 Task: Find connections with filter location Znojmo with filter topic #SEMwith filter profile language German with filter current company Biocon with filter school Vidyalankar Institute of Technology, Mumbai with filter industry Technology, Information and Media with filter service category Network Support with filter keywords title Accounting Staff
Action: Mouse moved to (564, 76)
Screenshot: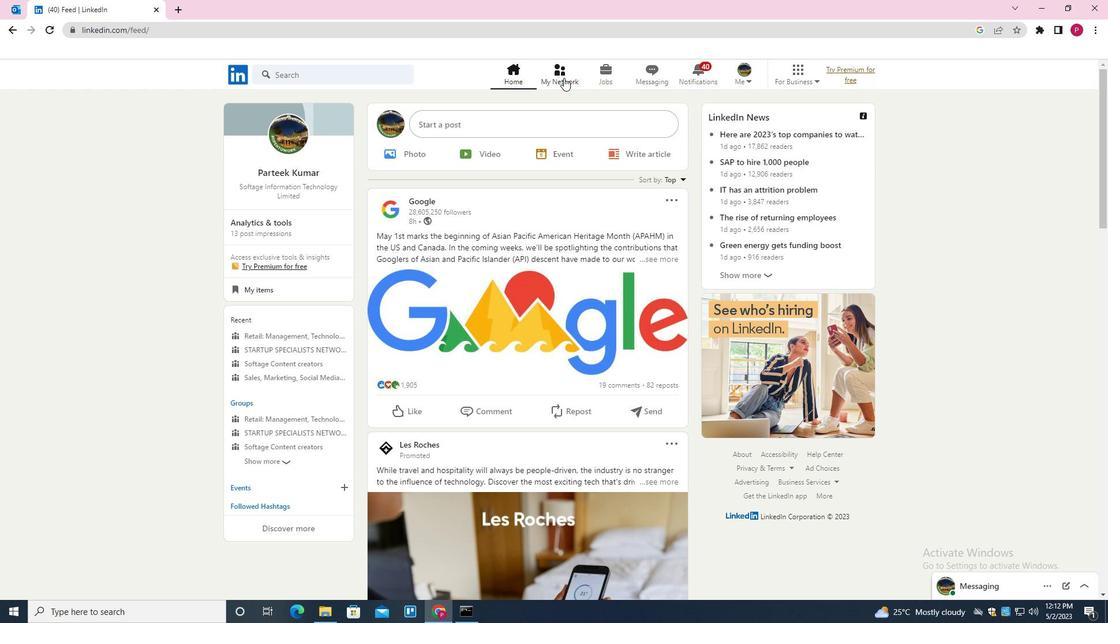 
Action: Mouse pressed left at (564, 76)
Screenshot: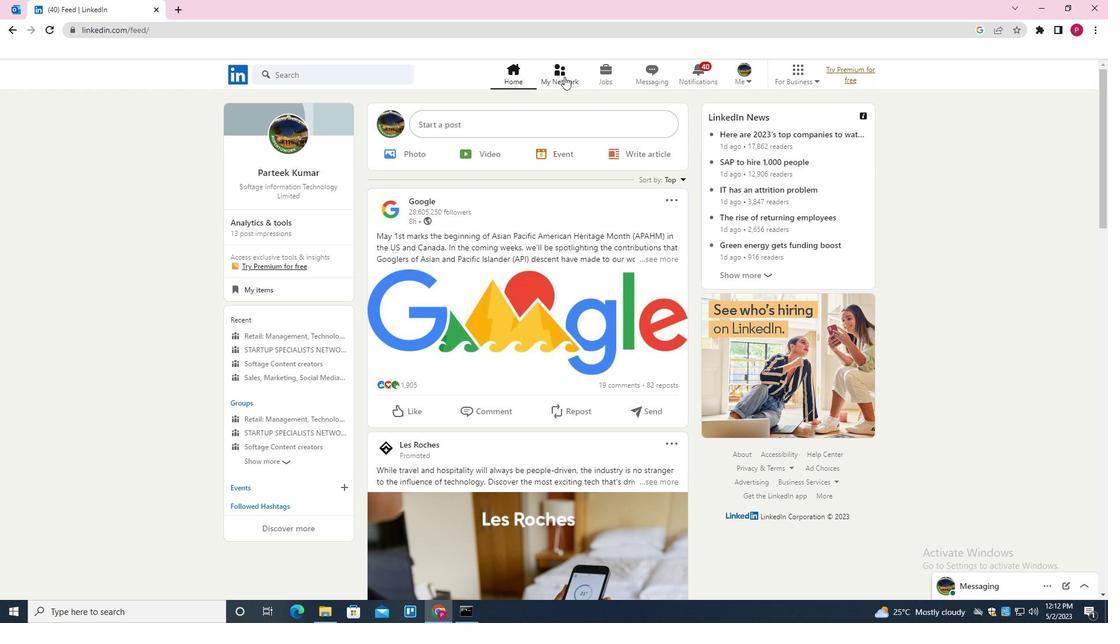 
Action: Mouse moved to (353, 141)
Screenshot: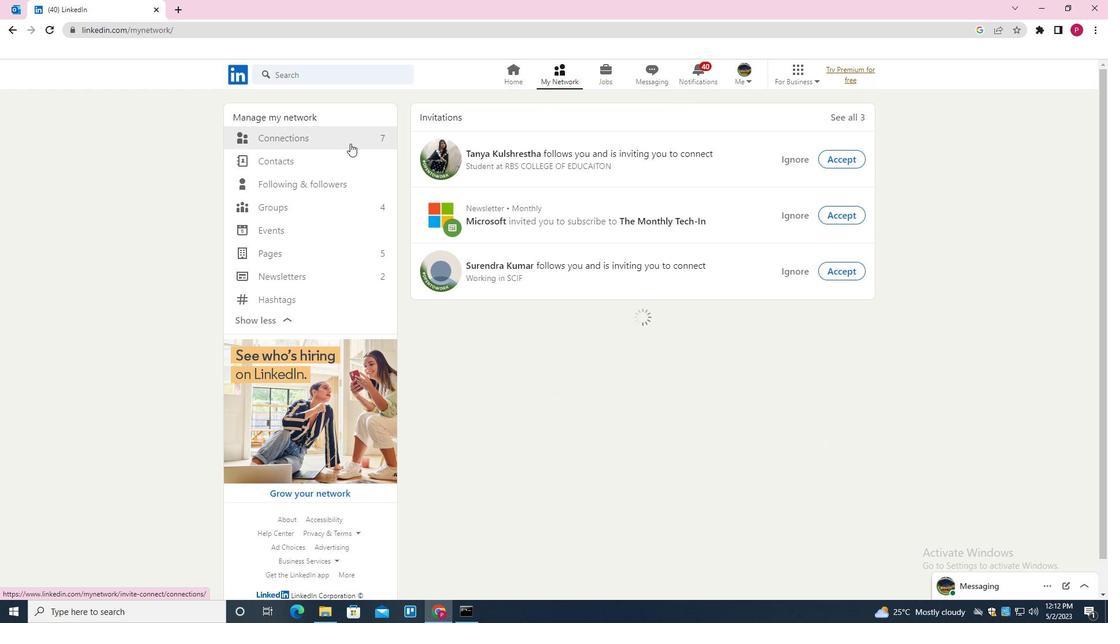
Action: Mouse pressed left at (353, 141)
Screenshot: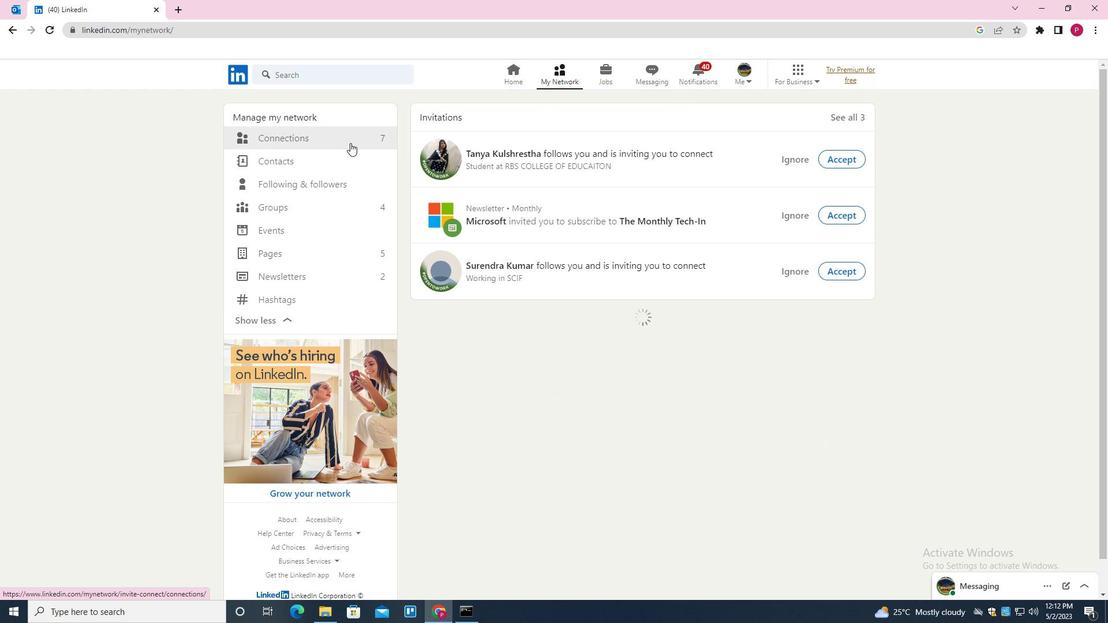 
Action: Mouse moved to (635, 138)
Screenshot: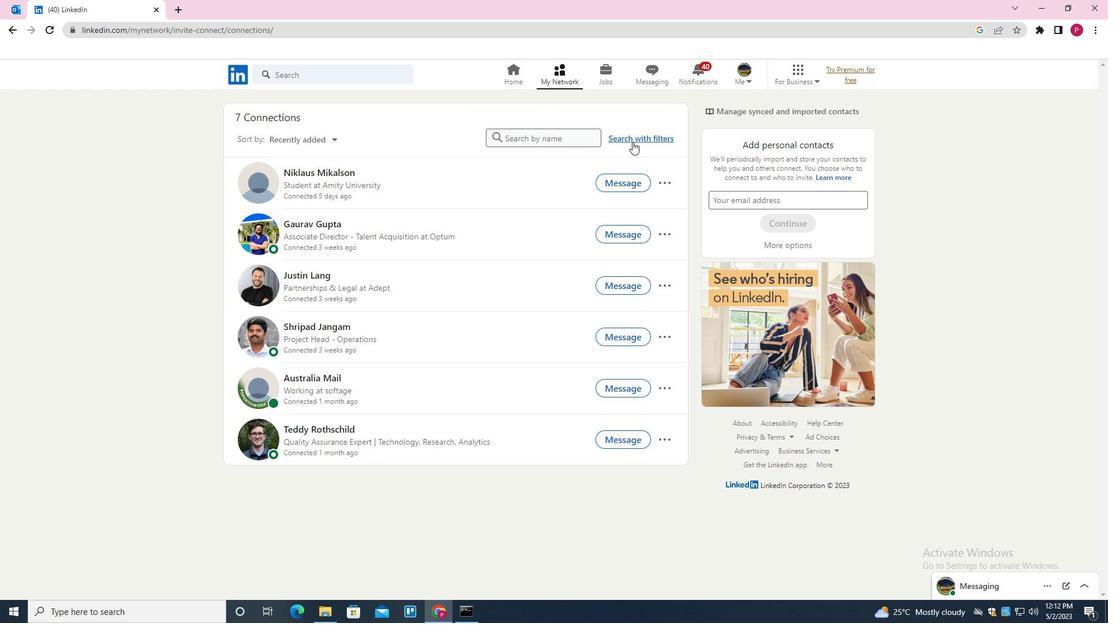 
Action: Mouse pressed left at (635, 138)
Screenshot: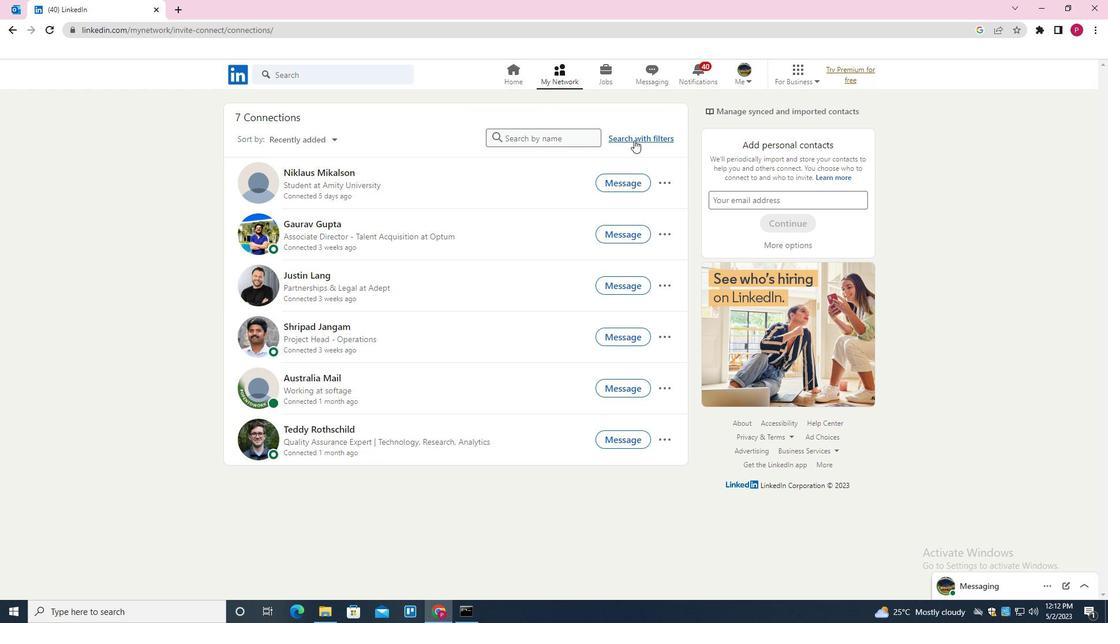 
Action: Mouse moved to (592, 106)
Screenshot: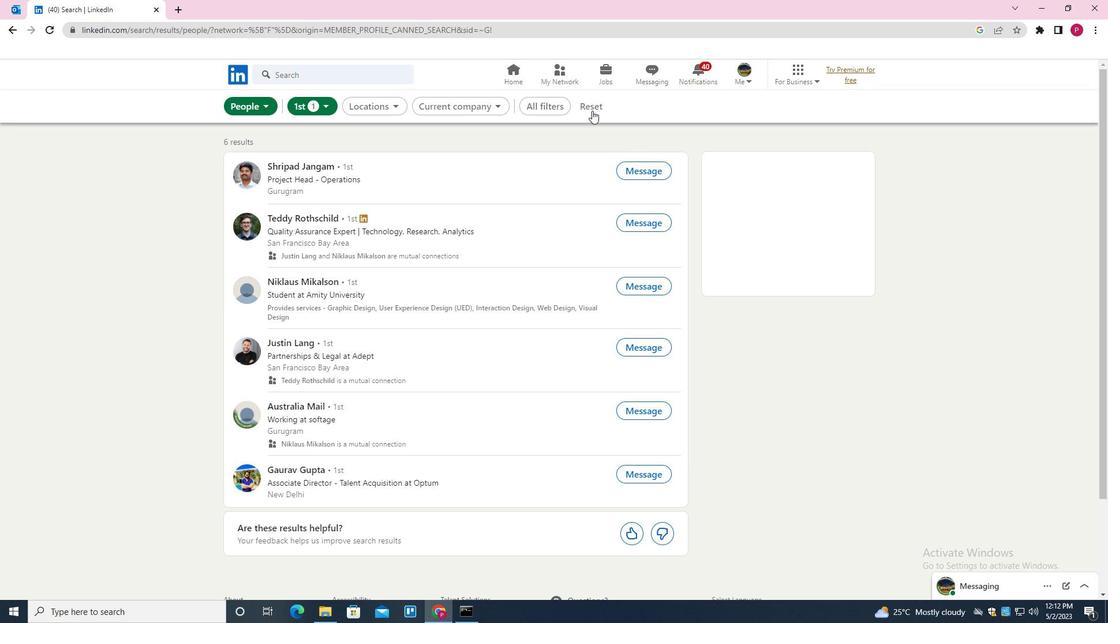 
Action: Mouse pressed left at (592, 106)
Screenshot: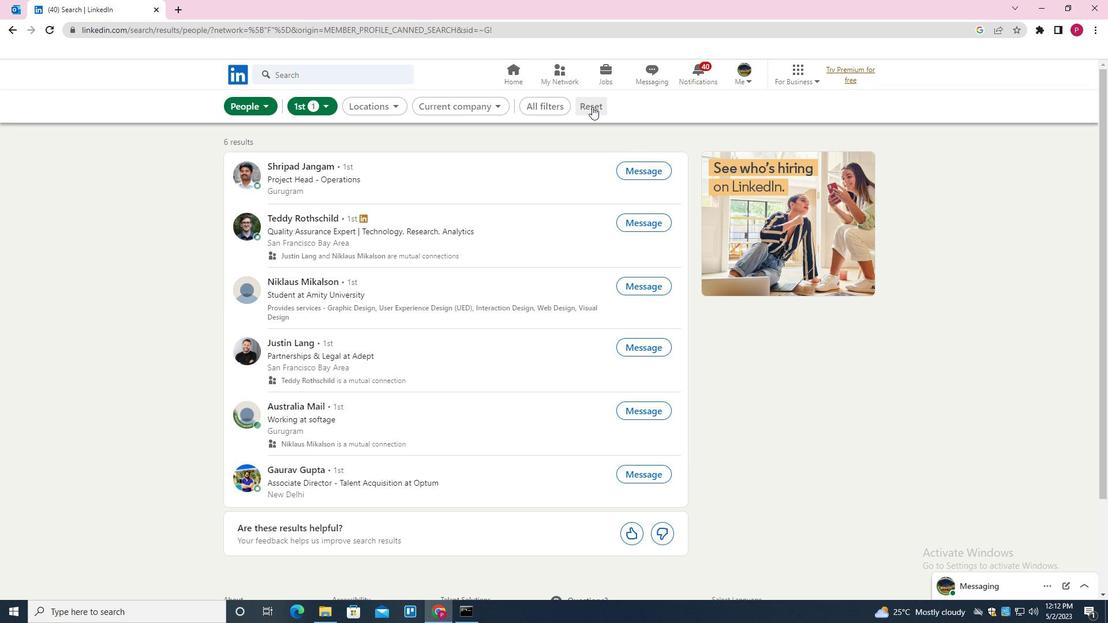 
Action: Mouse moved to (588, 110)
Screenshot: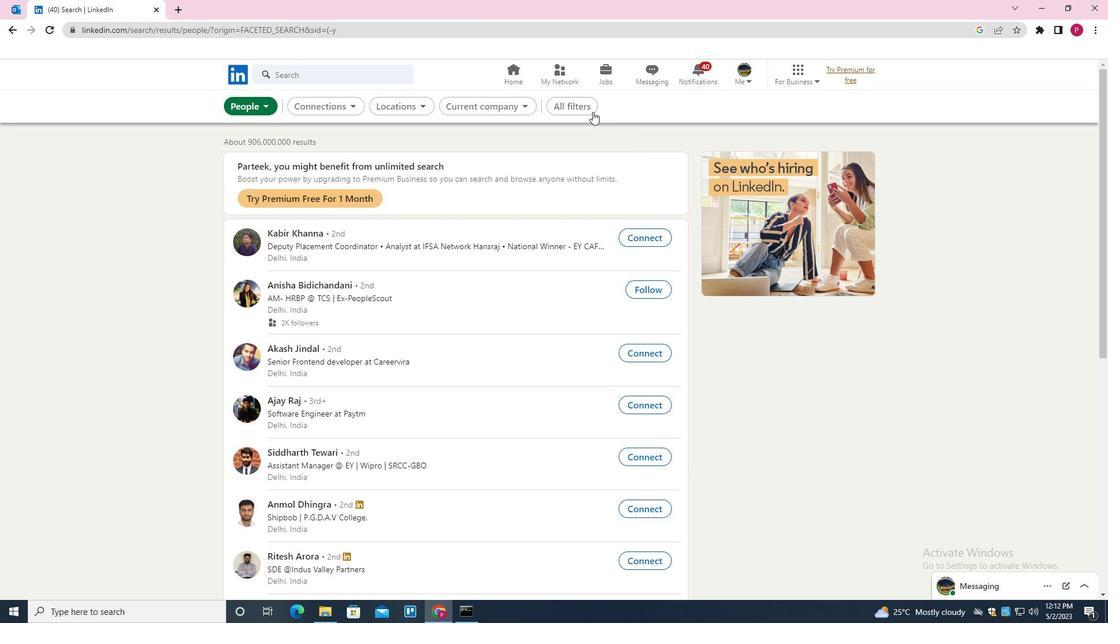 
Action: Mouse pressed left at (588, 110)
Screenshot: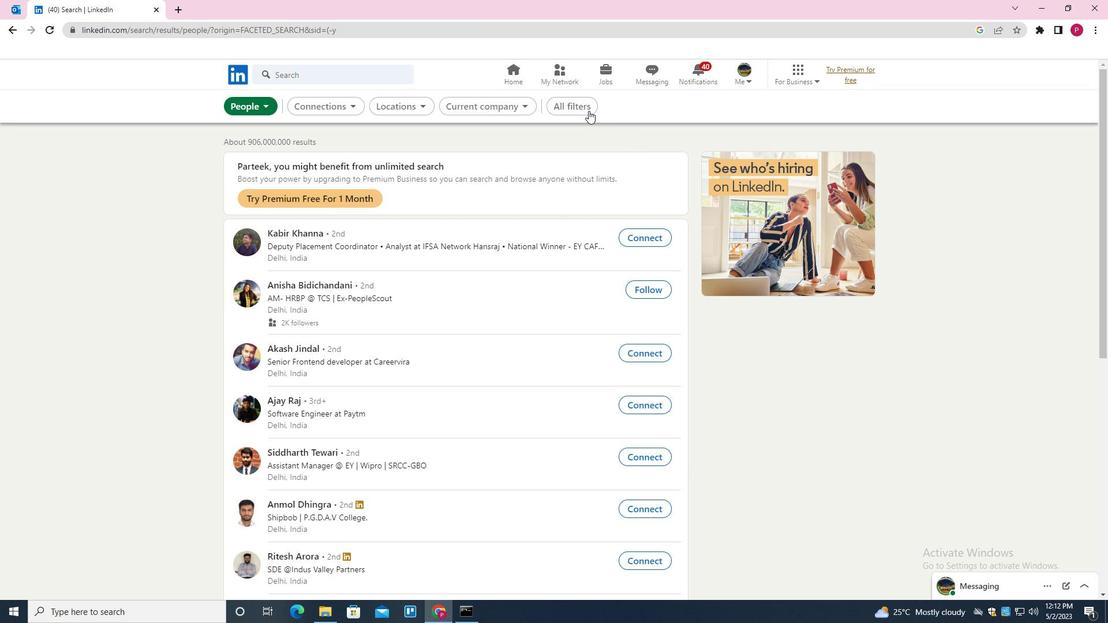 
Action: Mouse moved to (926, 266)
Screenshot: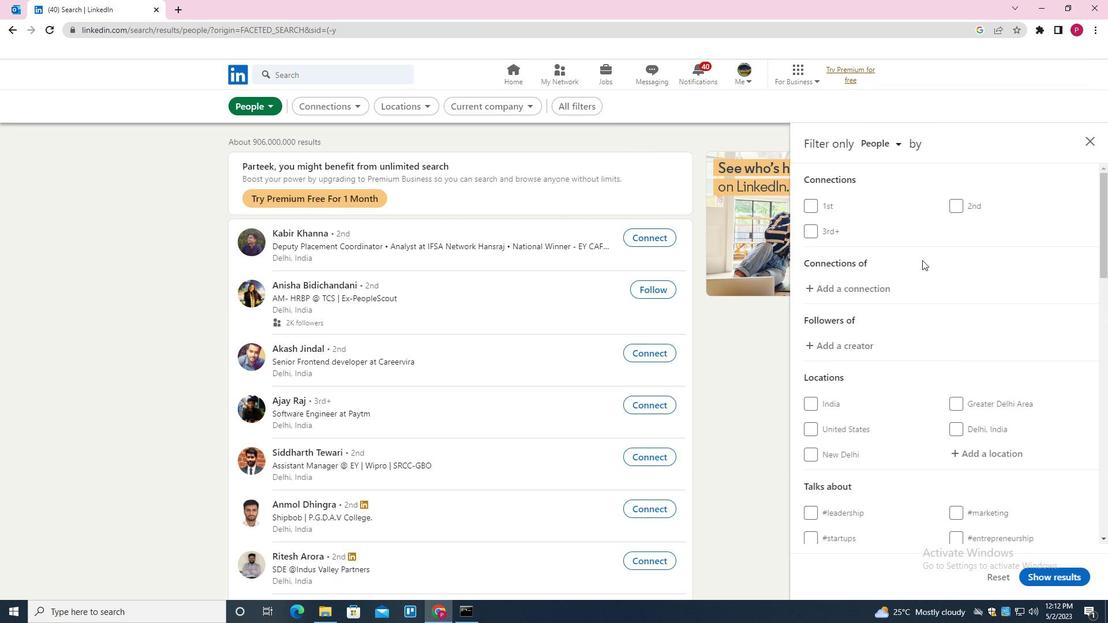 
Action: Mouse scrolled (926, 265) with delta (0, 0)
Screenshot: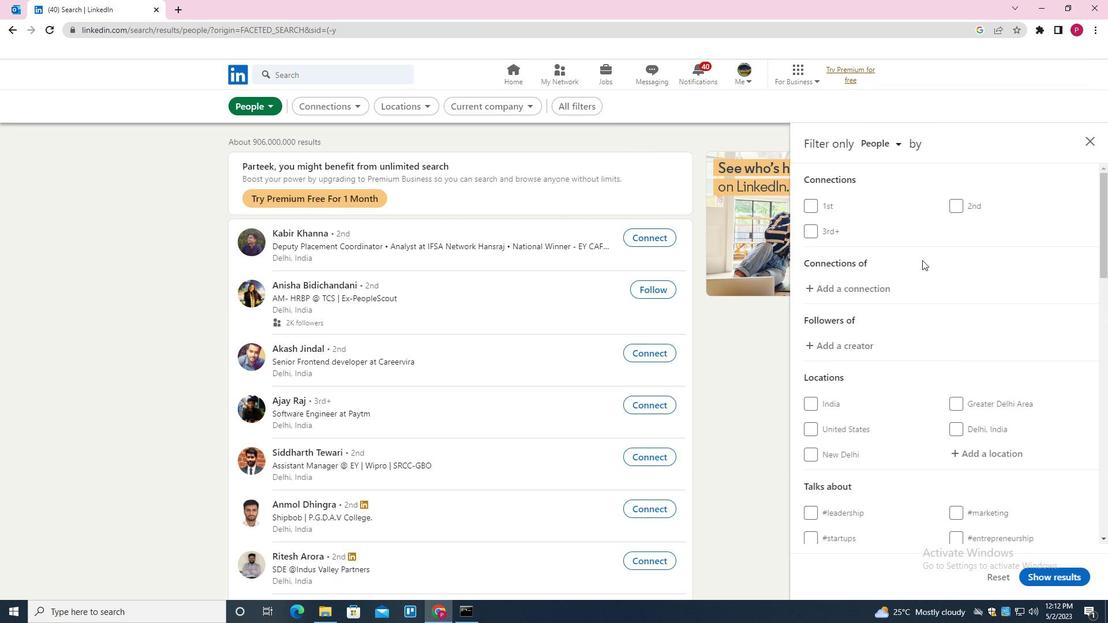 
Action: Mouse moved to (927, 267)
Screenshot: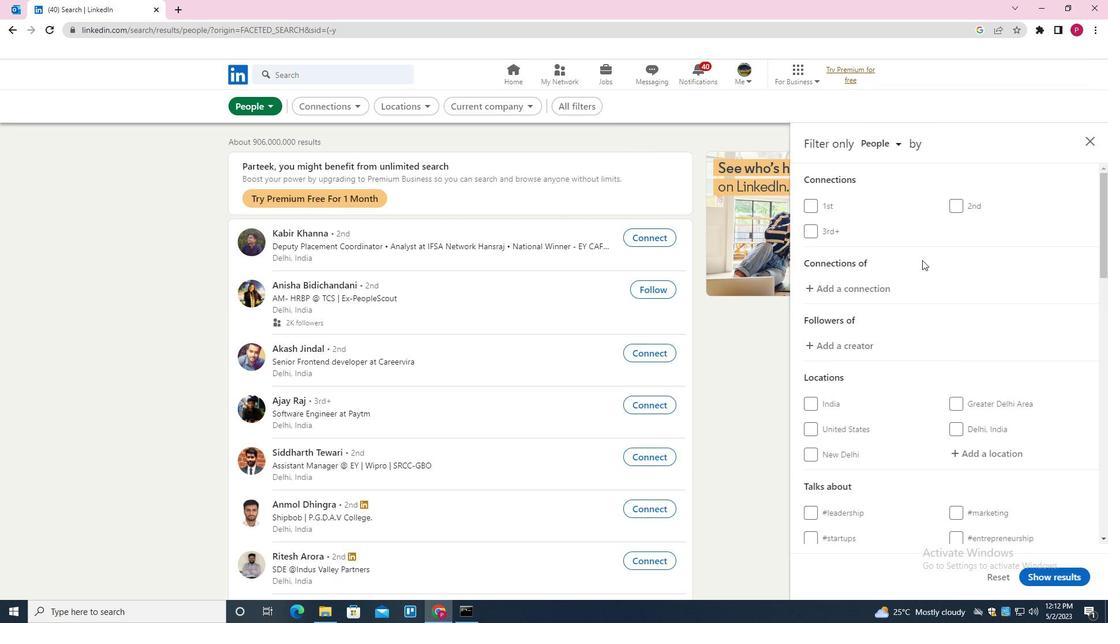 
Action: Mouse scrolled (927, 267) with delta (0, 0)
Screenshot: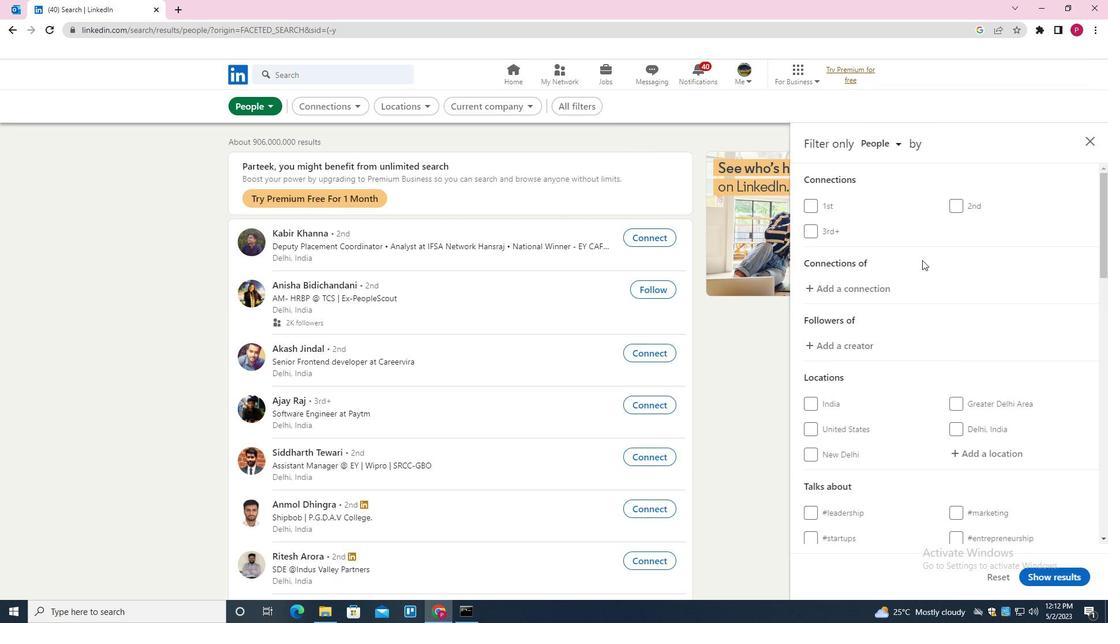 
Action: Mouse moved to (991, 334)
Screenshot: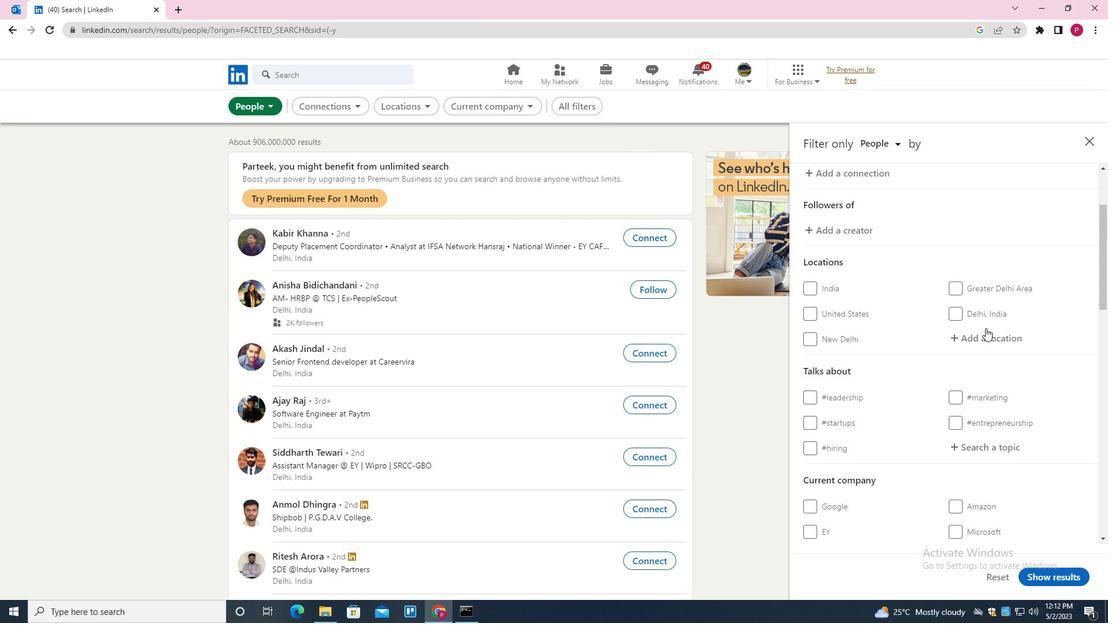 
Action: Mouse pressed left at (991, 334)
Screenshot: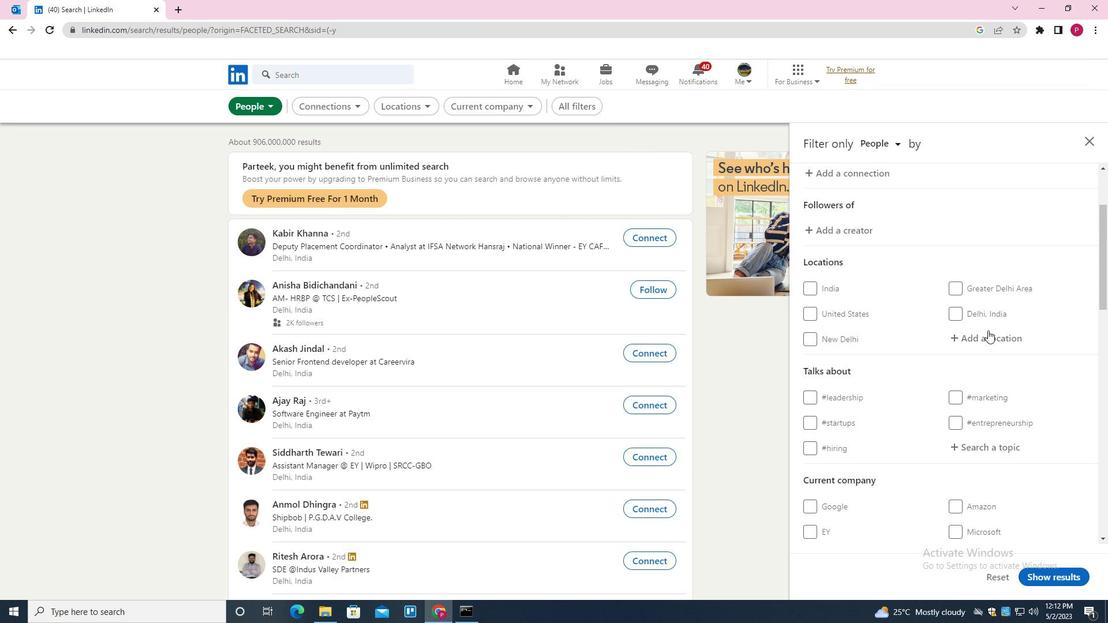
Action: Key pressed <Key.shift>ZNOJMO<Key.down><Key.enter>
Screenshot: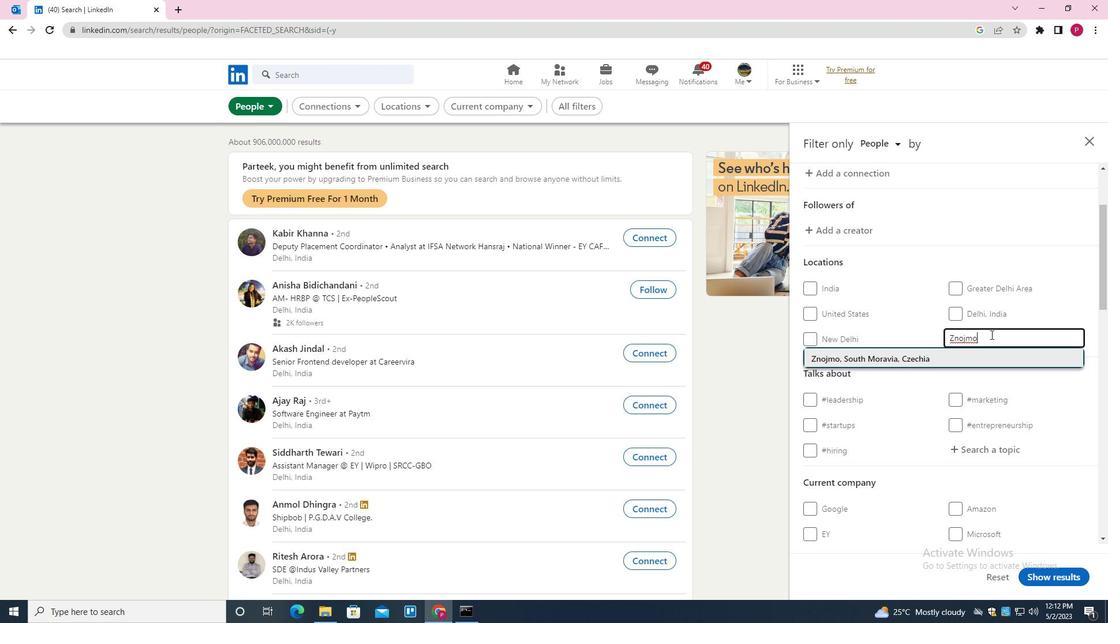 
Action: Mouse moved to (980, 342)
Screenshot: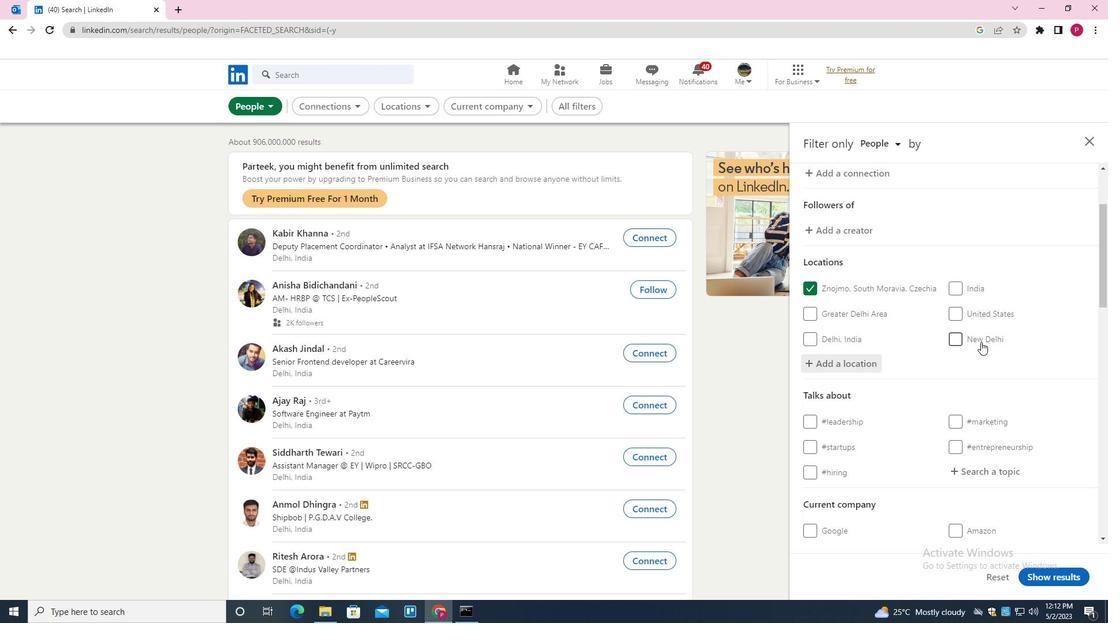 
Action: Mouse scrolled (980, 342) with delta (0, 0)
Screenshot: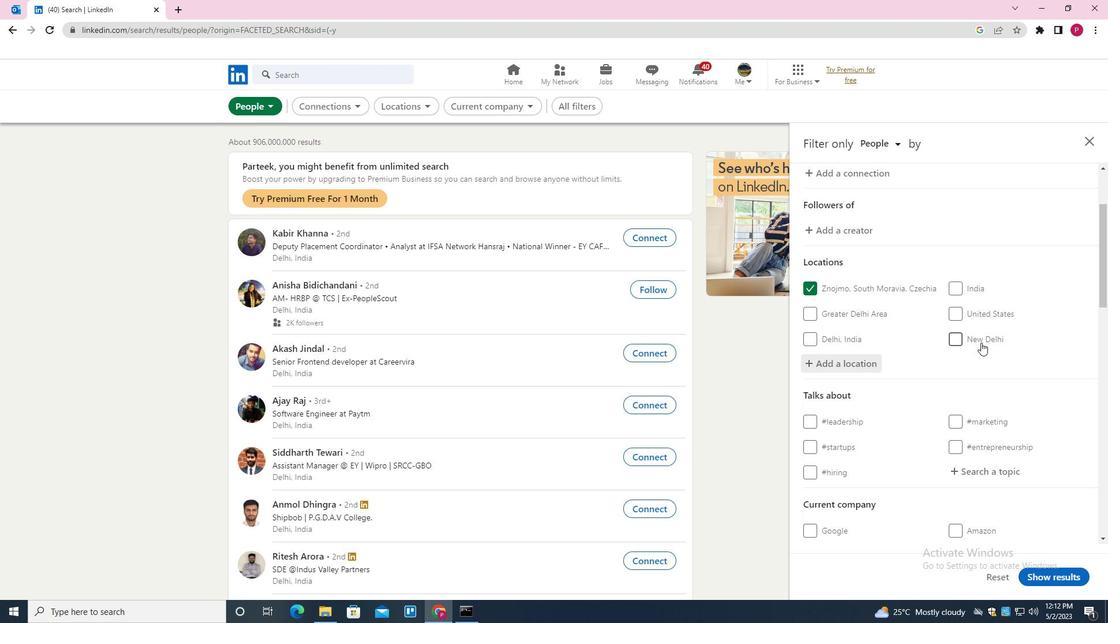 
Action: Mouse moved to (980, 343)
Screenshot: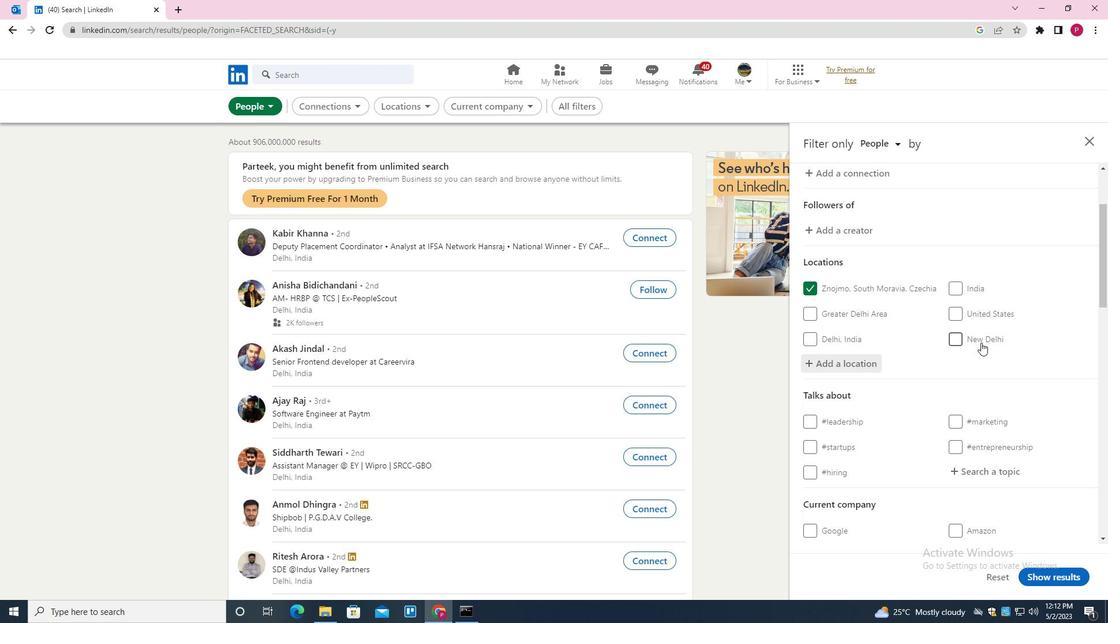 
Action: Mouse scrolled (980, 342) with delta (0, 0)
Screenshot: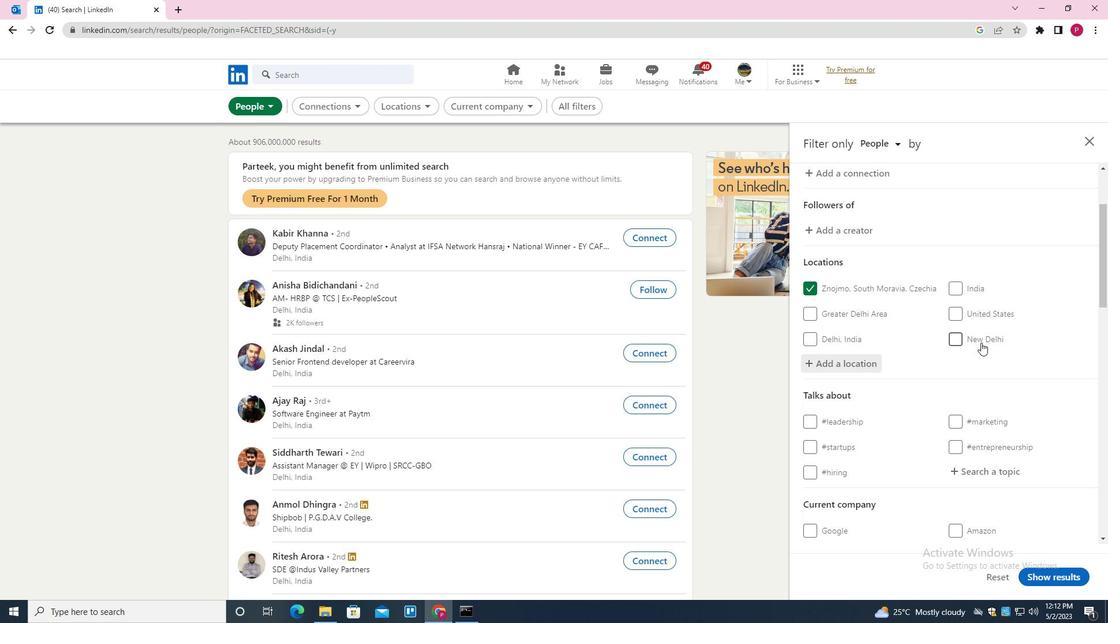 
Action: Mouse moved to (979, 344)
Screenshot: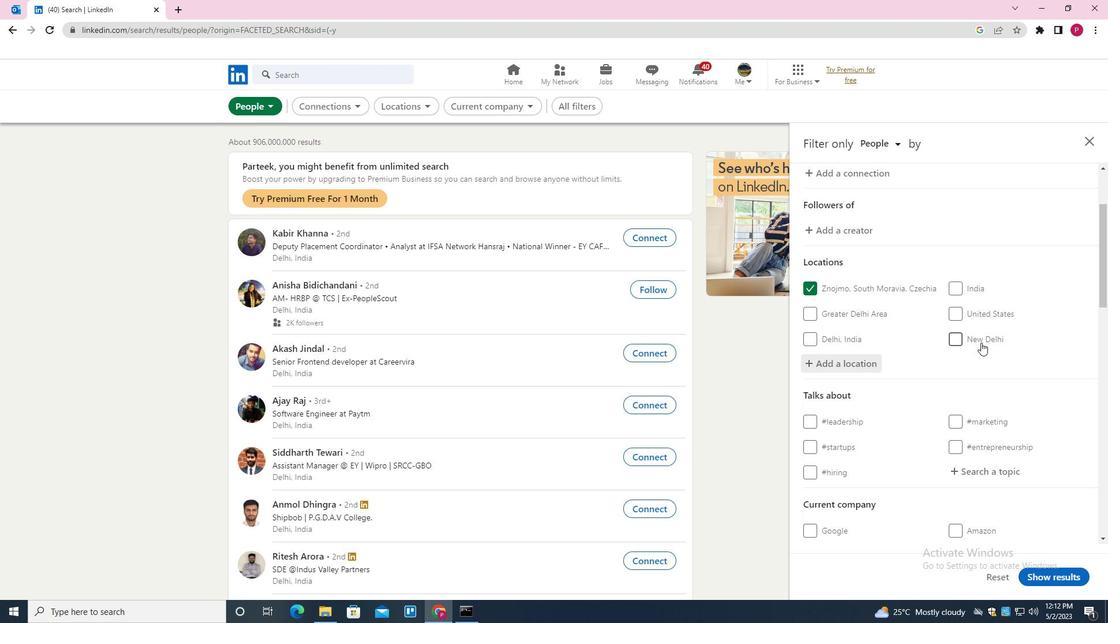 
Action: Mouse scrolled (979, 343) with delta (0, 0)
Screenshot: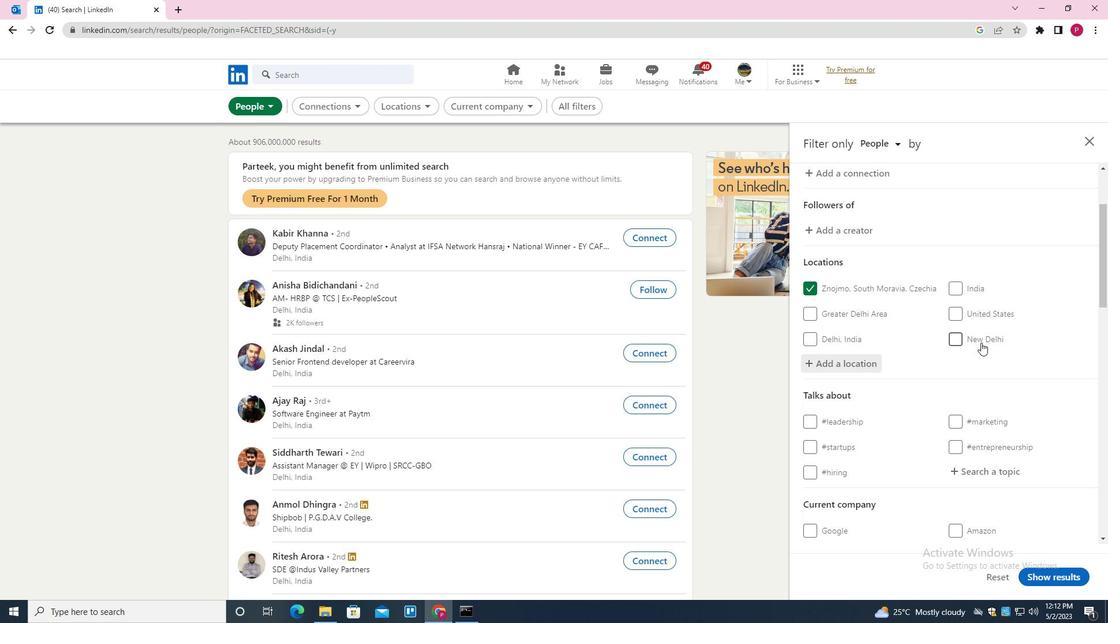 
Action: Mouse moved to (986, 305)
Screenshot: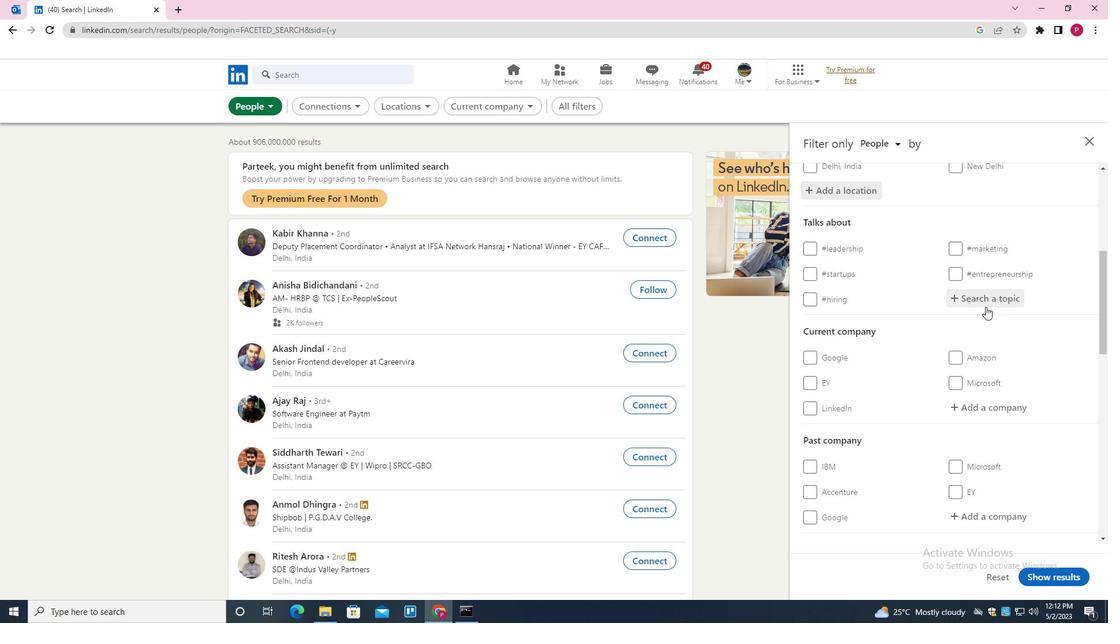 
Action: Mouse pressed left at (986, 305)
Screenshot: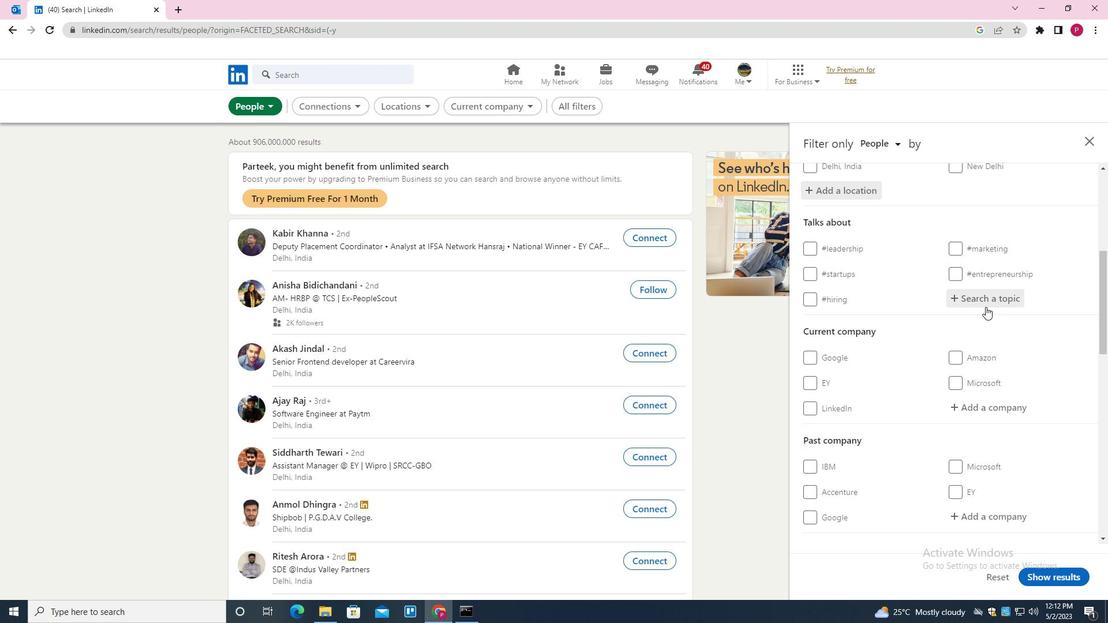 
Action: Key pressed <Key.shift>SEM<Key.down><Key.down><Key.down><Key.enter>
Screenshot: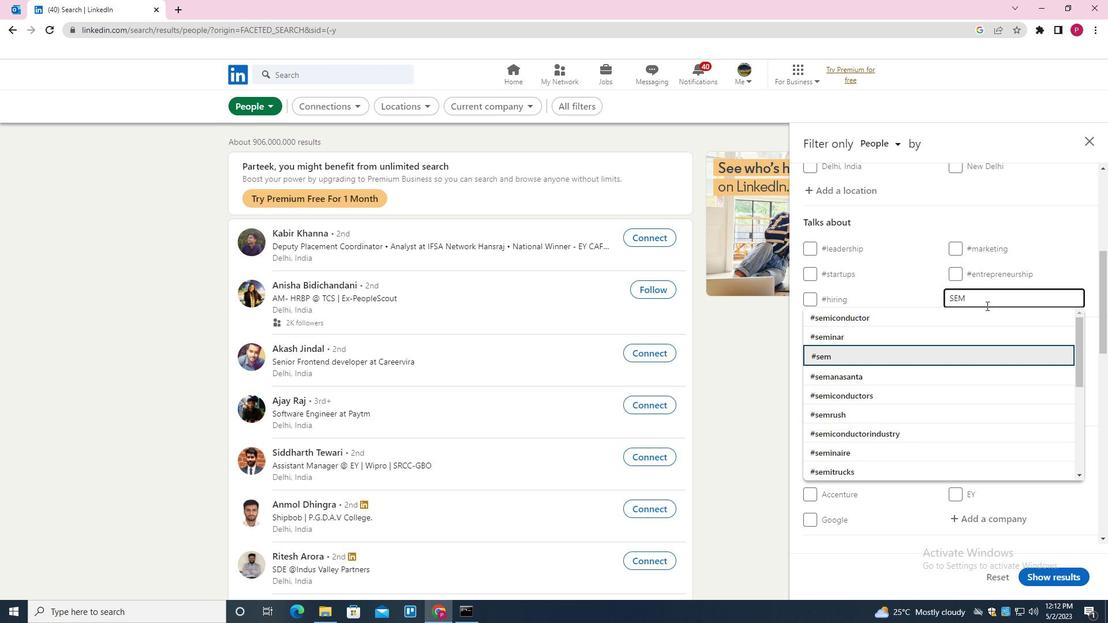 
Action: Mouse moved to (979, 357)
Screenshot: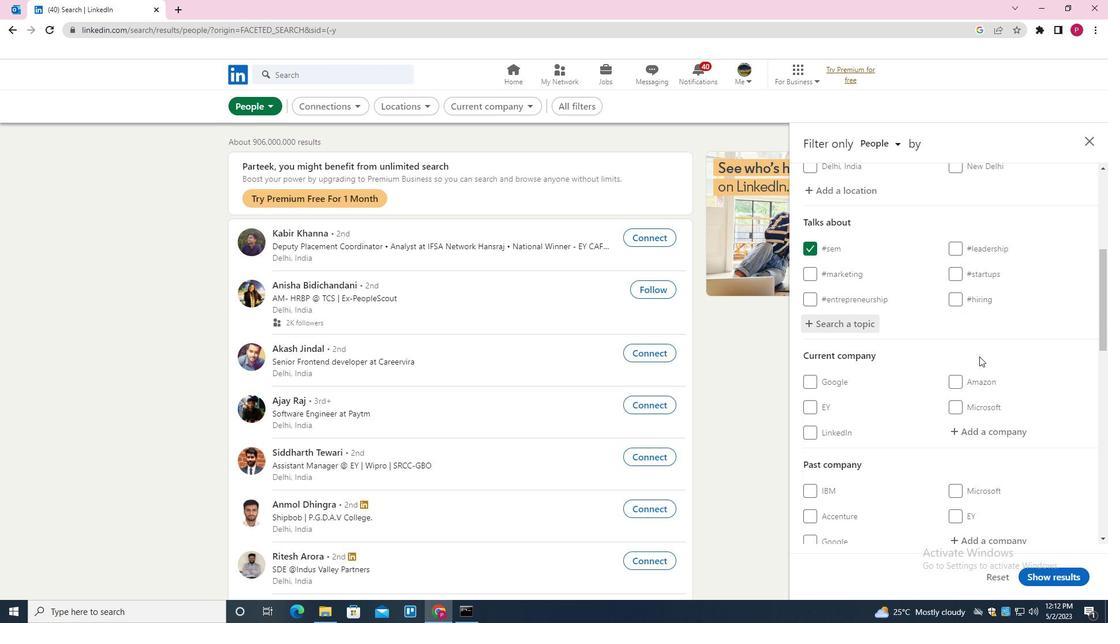 
Action: Mouse scrolled (979, 356) with delta (0, 0)
Screenshot: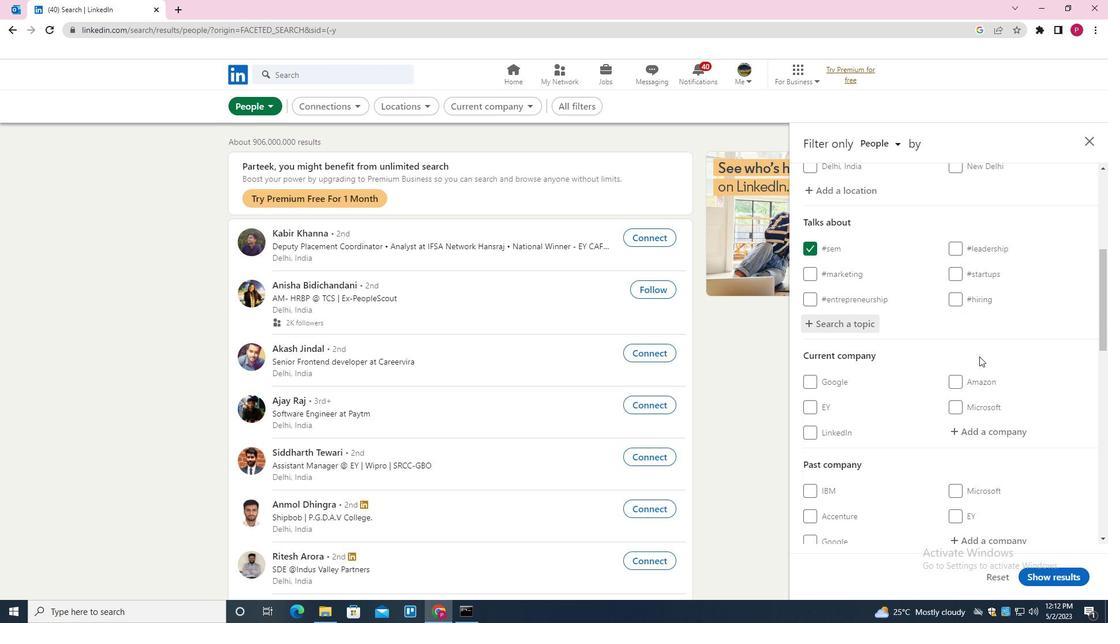 
Action: Mouse moved to (978, 357)
Screenshot: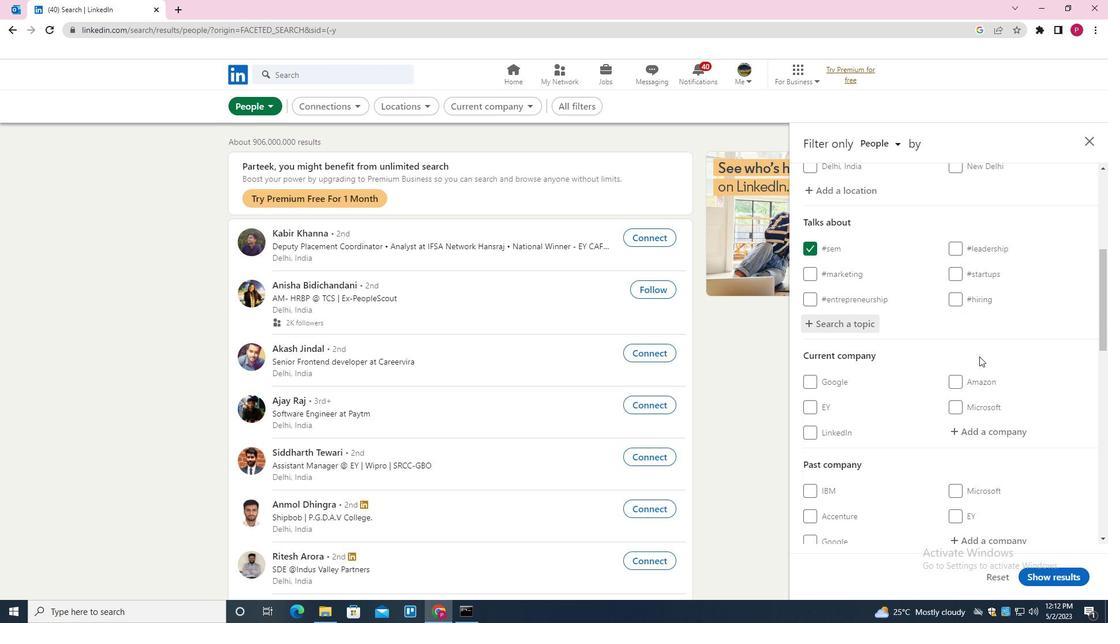 
Action: Mouse scrolled (978, 356) with delta (0, 0)
Screenshot: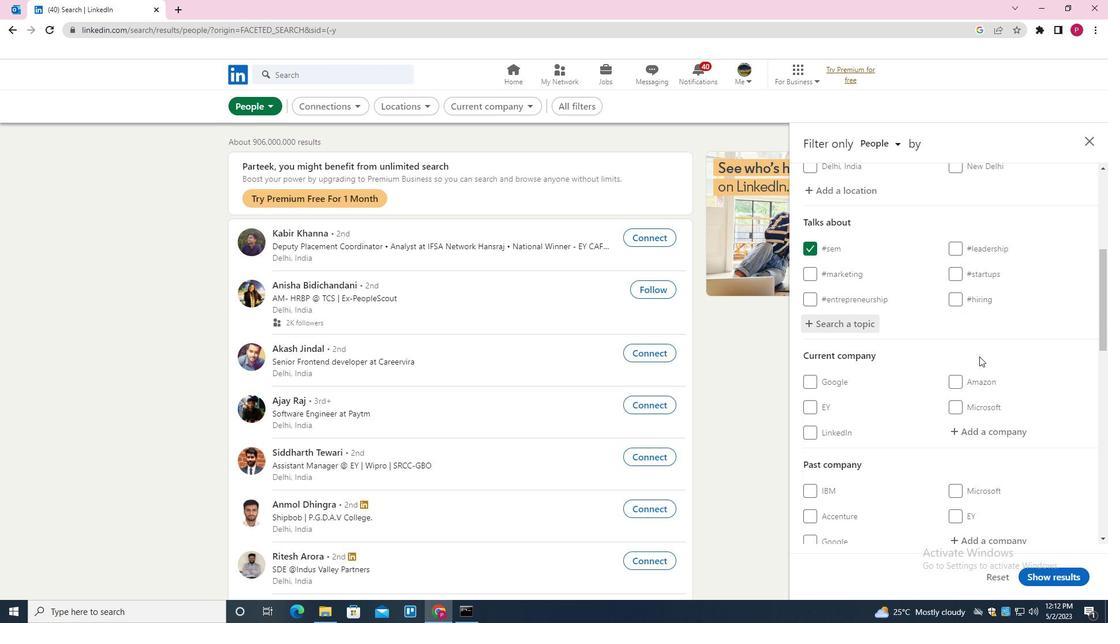 
Action: Mouse scrolled (978, 356) with delta (0, 0)
Screenshot: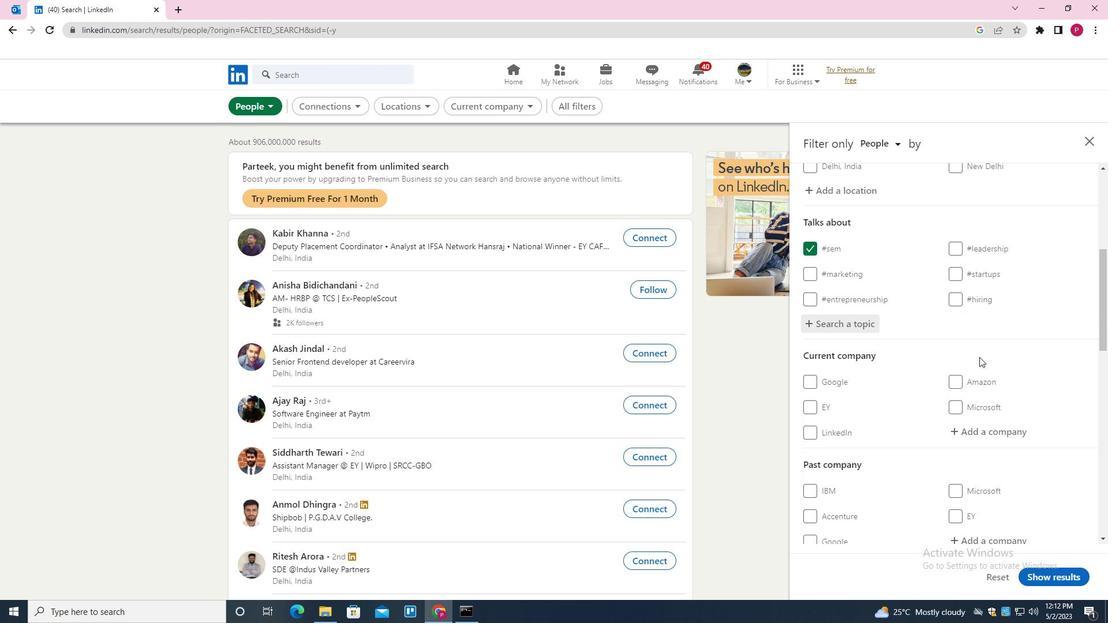 
Action: Mouse scrolled (978, 356) with delta (0, 0)
Screenshot: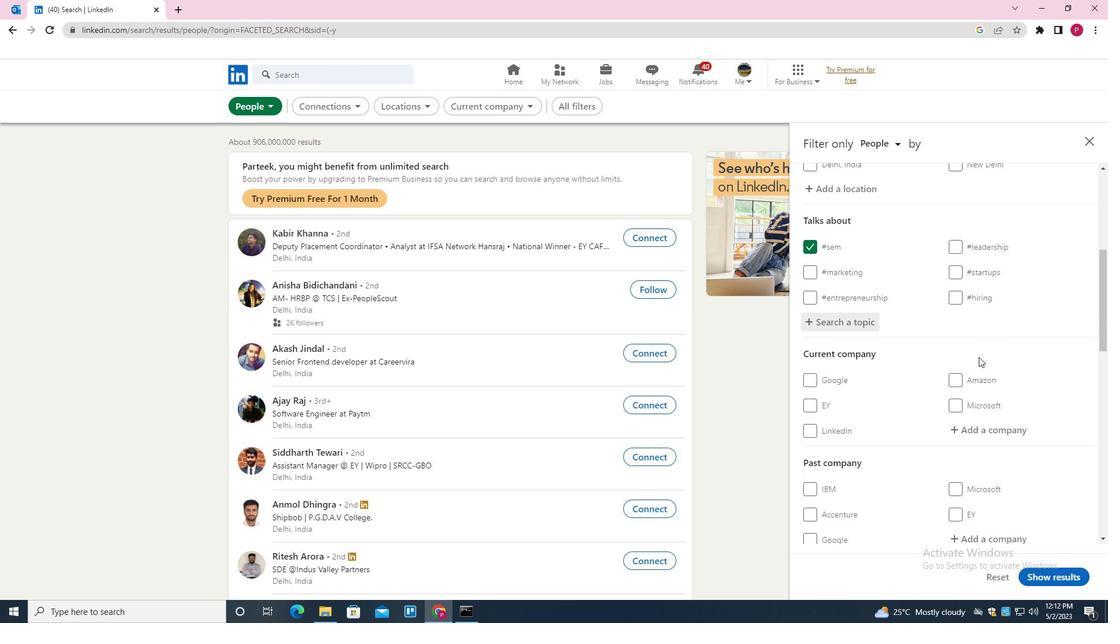 
Action: Mouse moved to (970, 359)
Screenshot: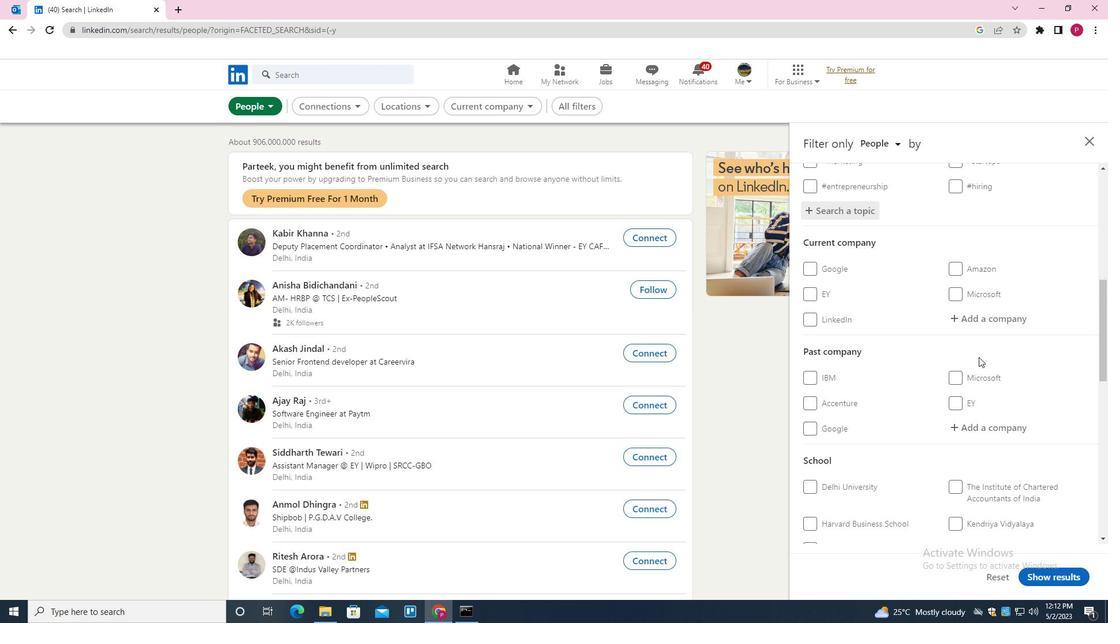 
Action: Mouse scrolled (970, 358) with delta (0, 0)
Screenshot: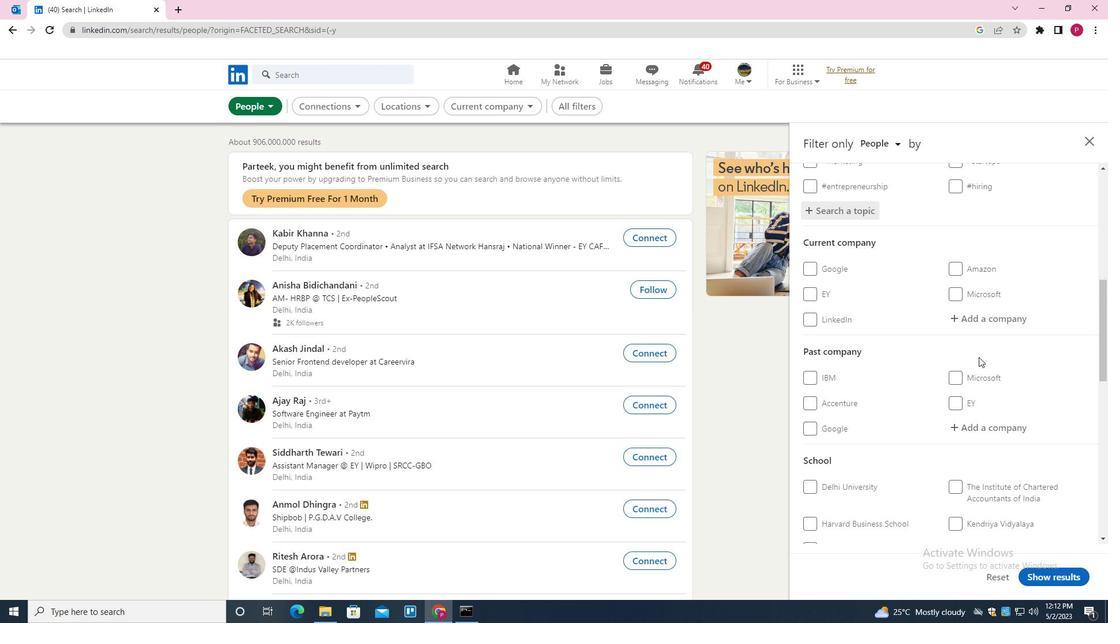 
Action: Mouse moved to (917, 361)
Screenshot: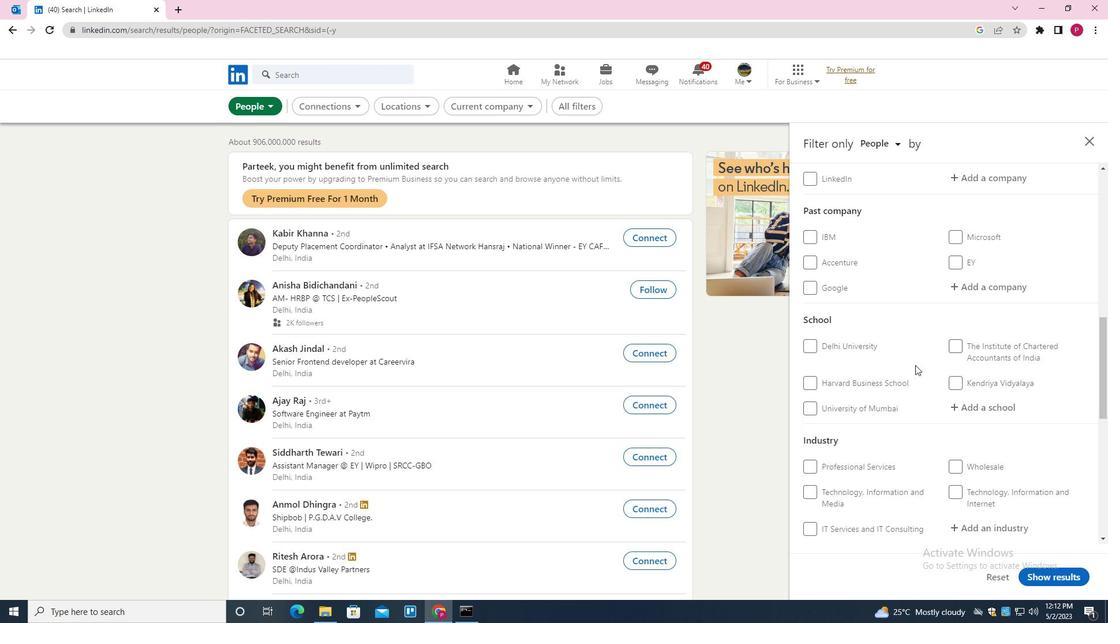 
Action: Mouse scrolled (917, 360) with delta (0, 0)
Screenshot: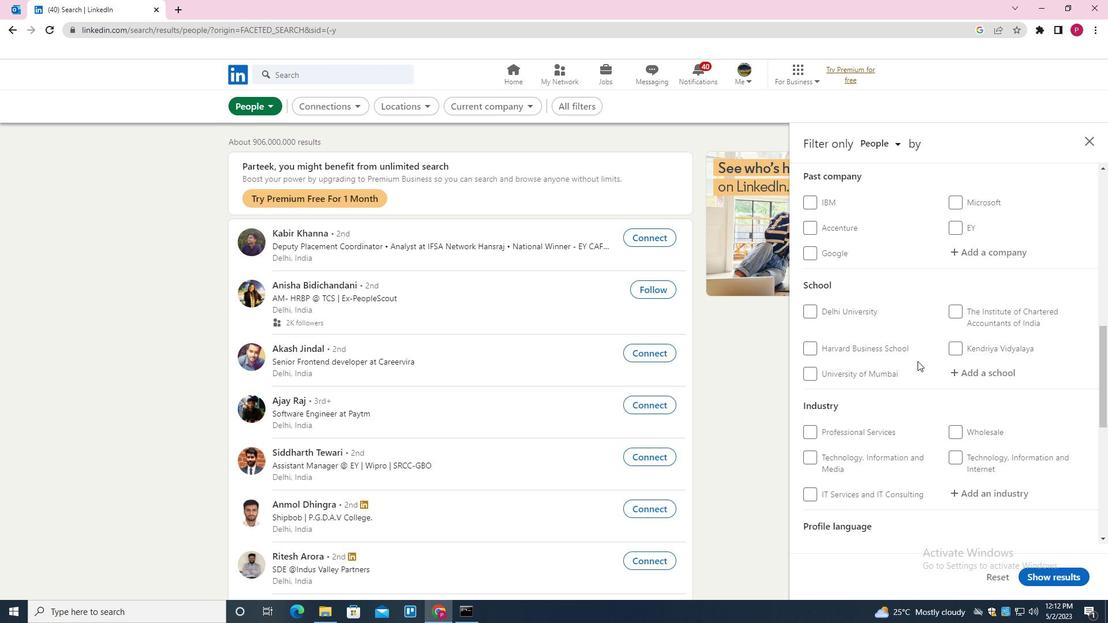 
Action: Mouse scrolled (917, 360) with delta (0, 0)
Screenshot: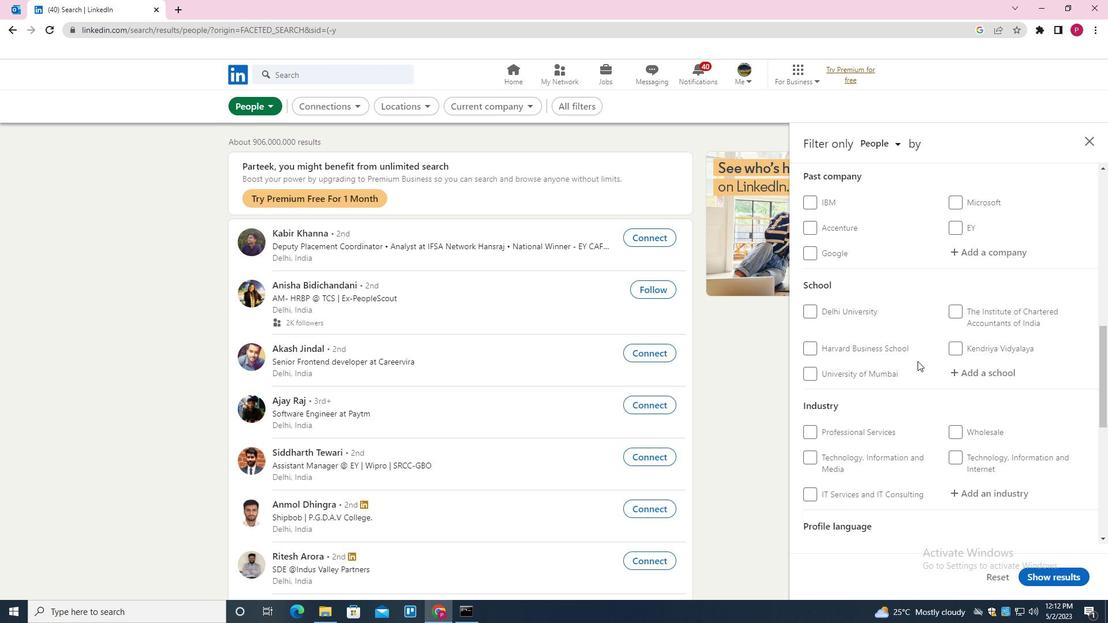 
Action: Mouse scrolled (917, 360) with delta (0, 0)
Screenshot: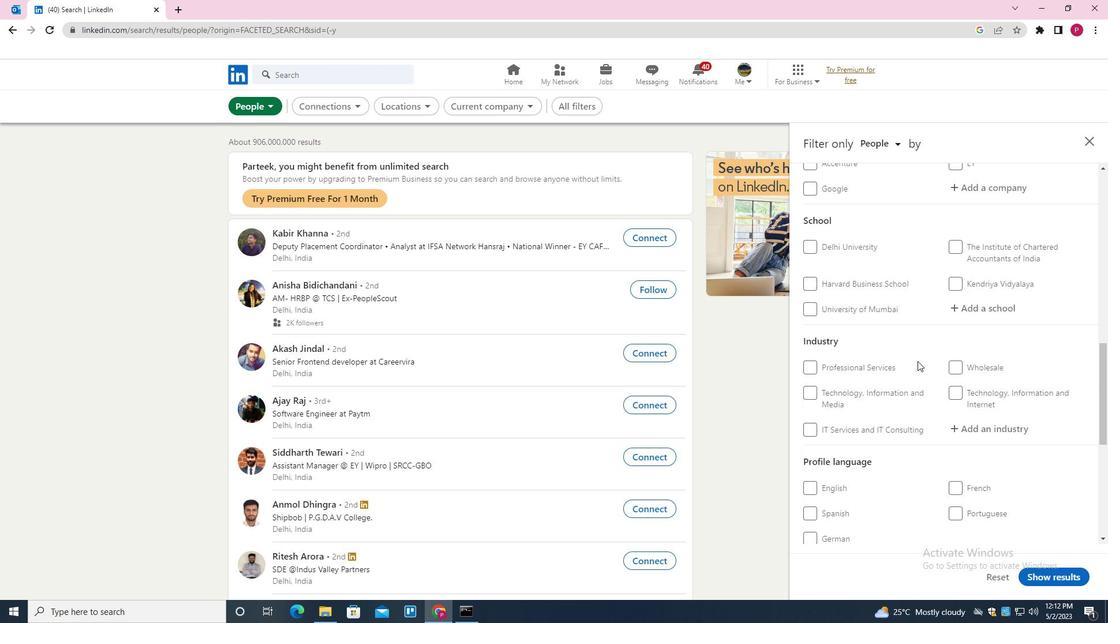 
Action: Mouse scrolled (917, 360) with delta (0, 0)
Screenshot: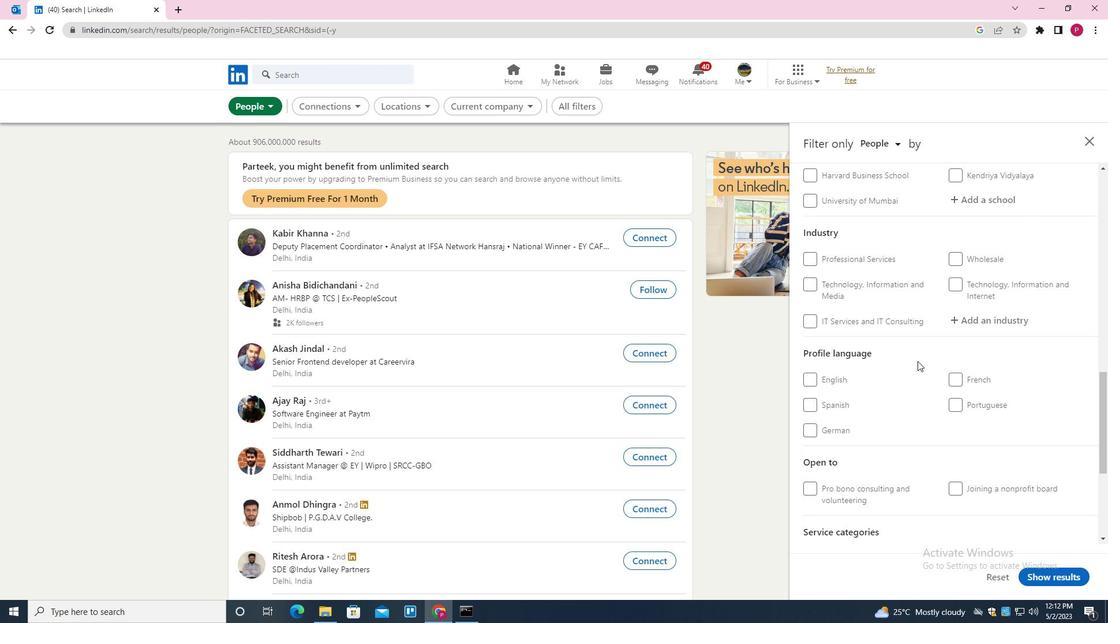 
Action: Mouse scrolled (917, 360) with delta (0, 0)
Screenshot: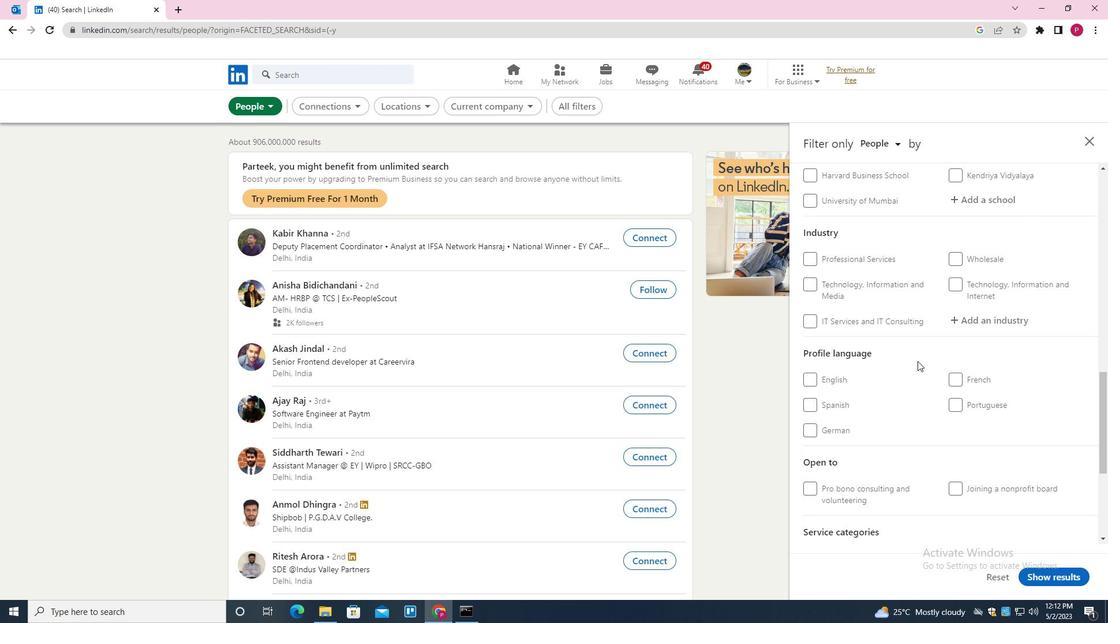 
Action: Mouse moved to (812, 314)
Screenshot: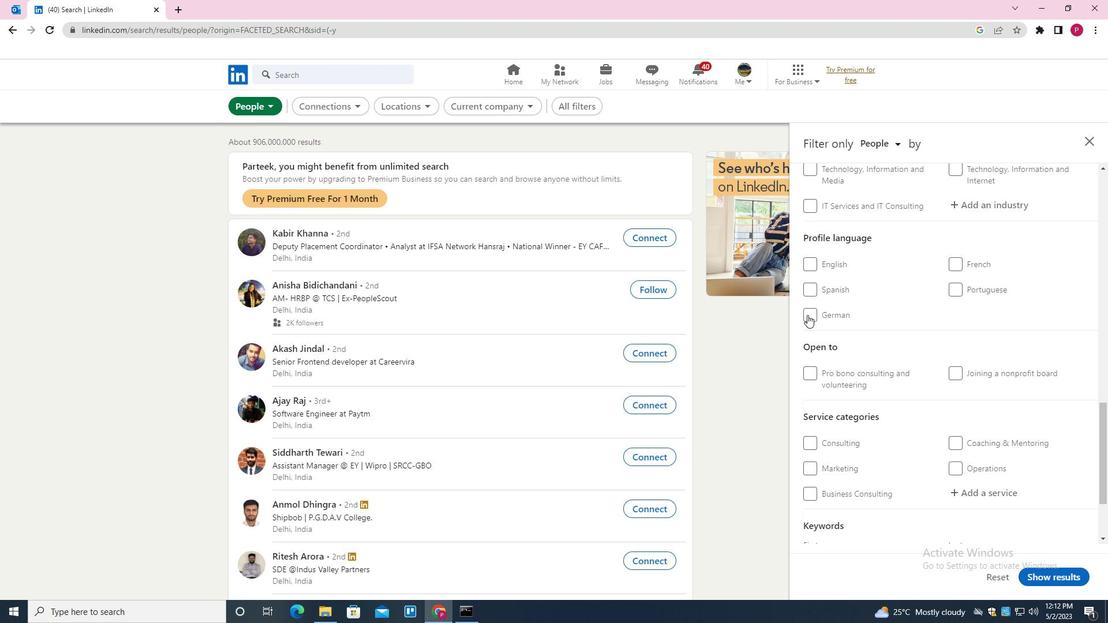 
Action: Mouse pressed left at (812, 314)
Screenshot: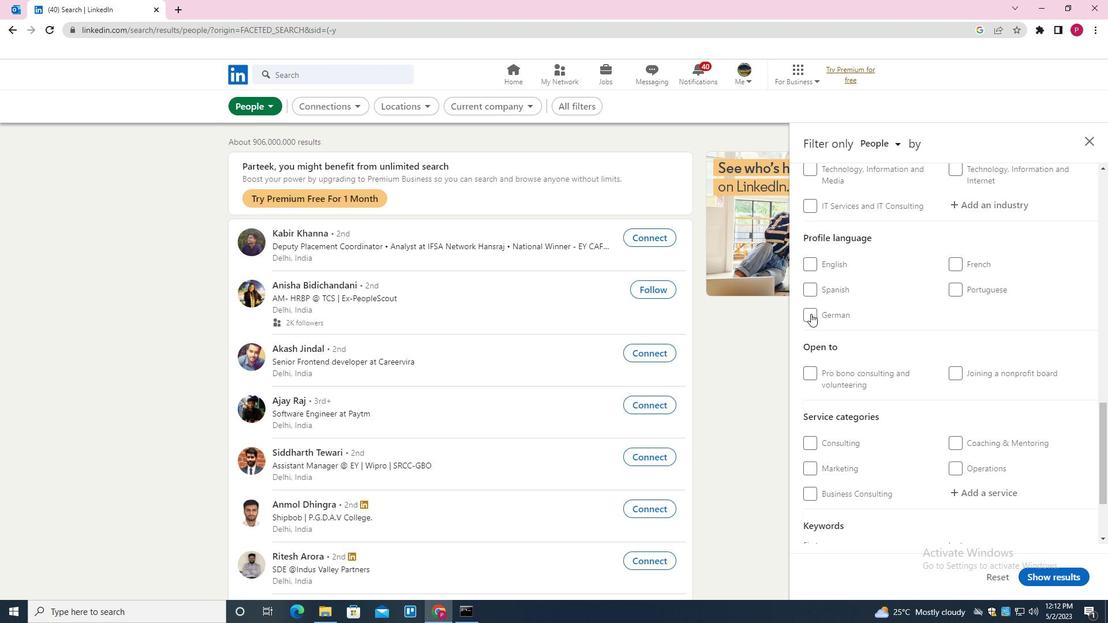 
Action: Mouse moved to (937, 329)
Screenshot: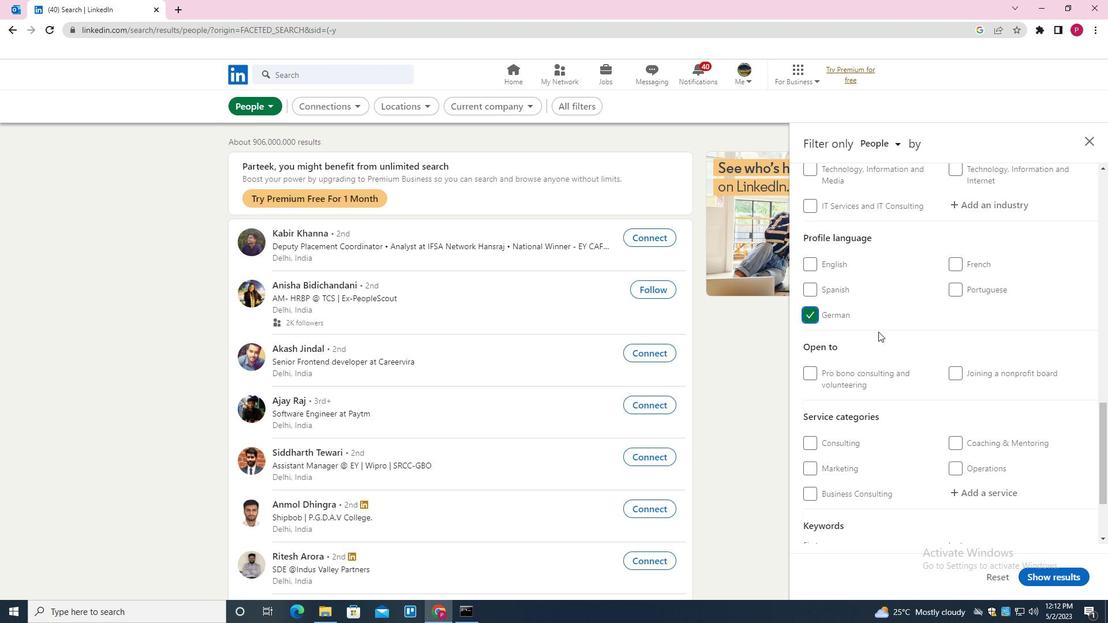 
Action: Mouse scrolled (937, 329) with delta (0, 0)
Screenshot: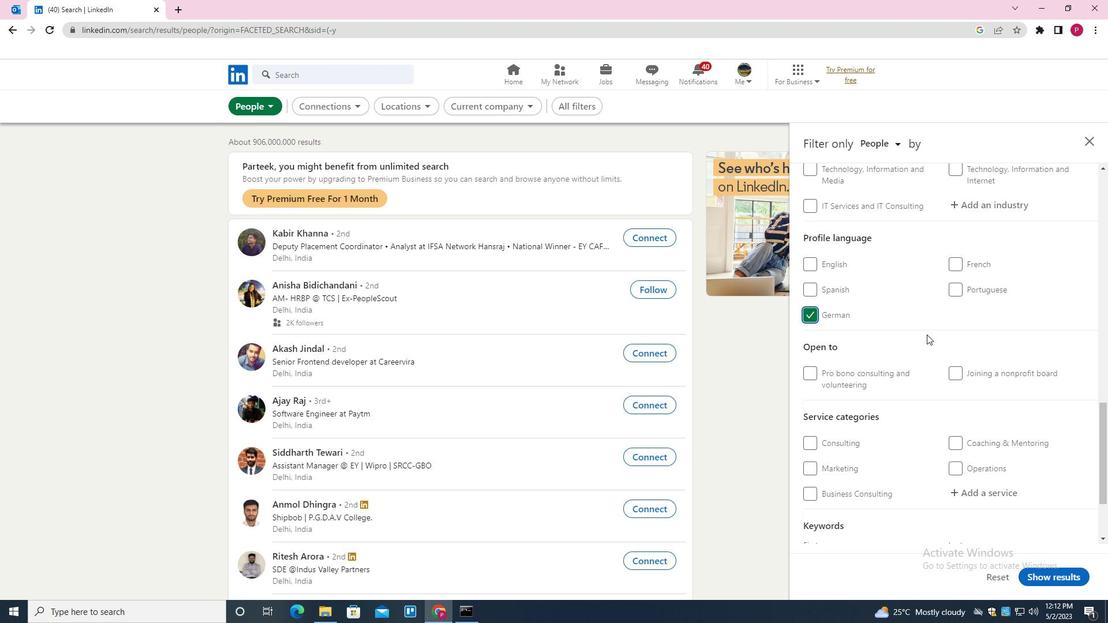 
Action: Mouse scrolled (937, 329) with delta (0, 0)
Screenshot: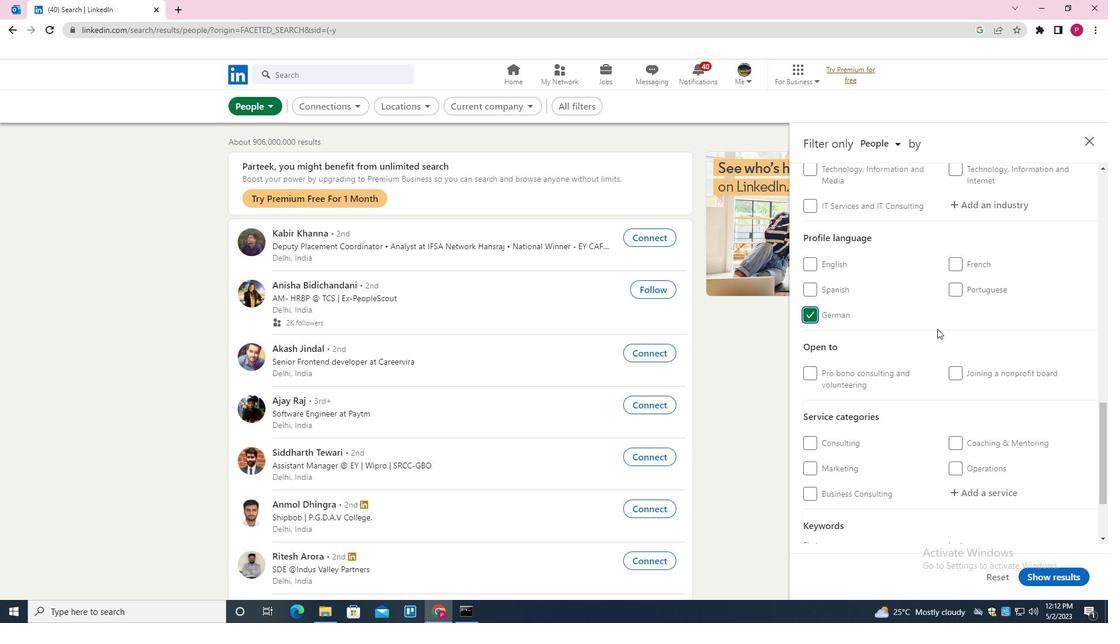 
Action: Mouse scrolled (937, 329) with delta (0, 0)
Screenshot: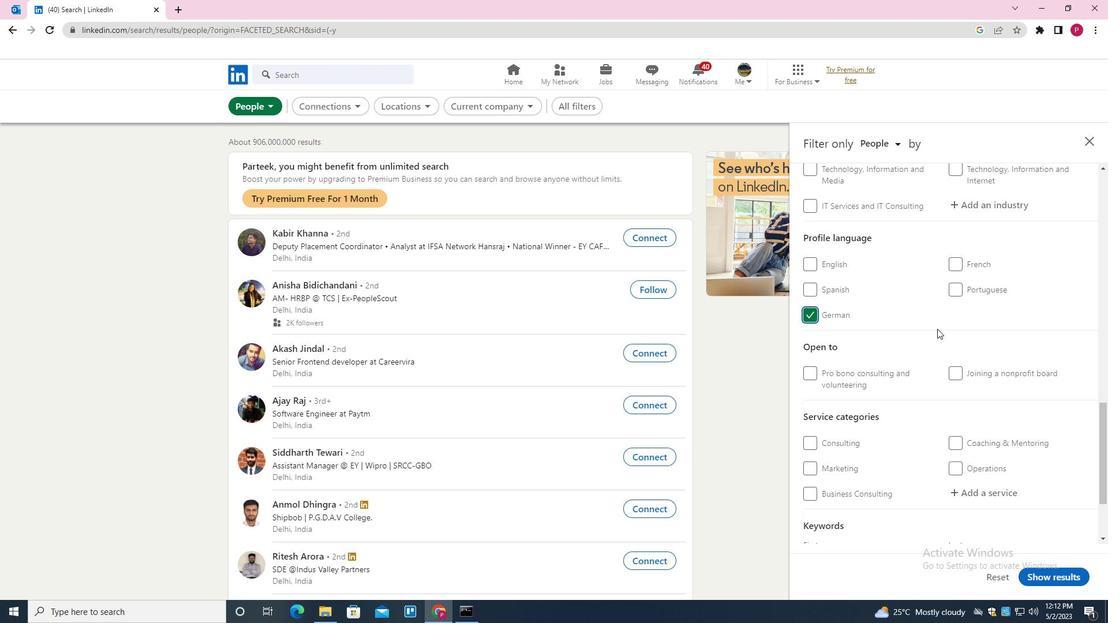 
Action: Mouse scrolled (937, 329) with delta (0, 0)
Screenshot: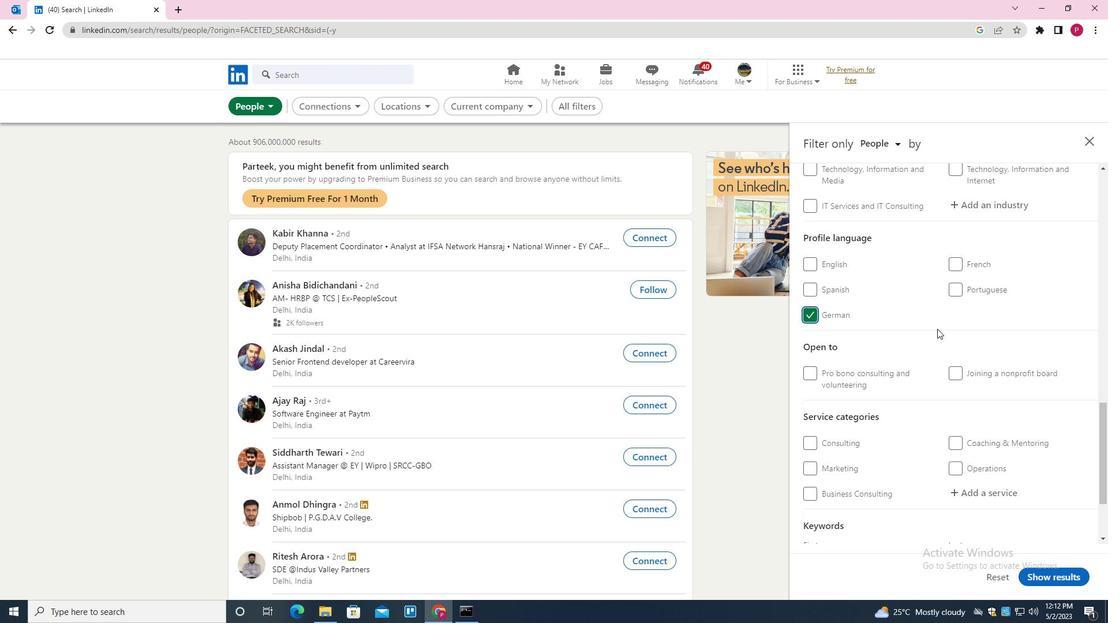 
Action: Mouse scrolled (937, 329) with delta (0, 0)
Screenshot: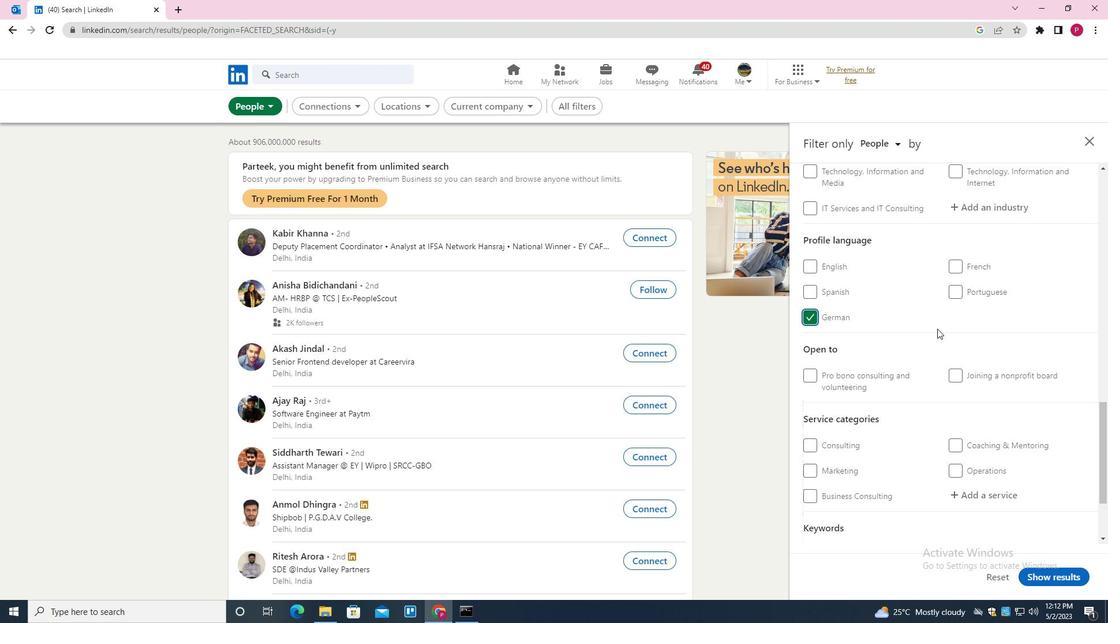 
Action: Mouse scrolled (937, 329) with delta (0, 0)
Screenshot: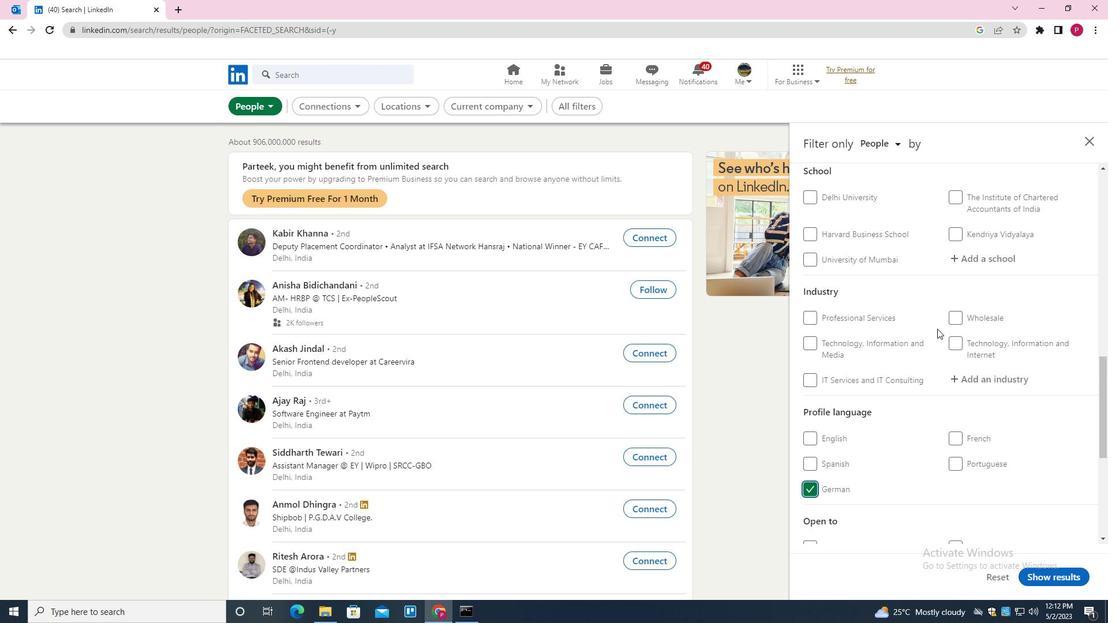 
Action: Mouse moved to (935, 328)
Screenshot: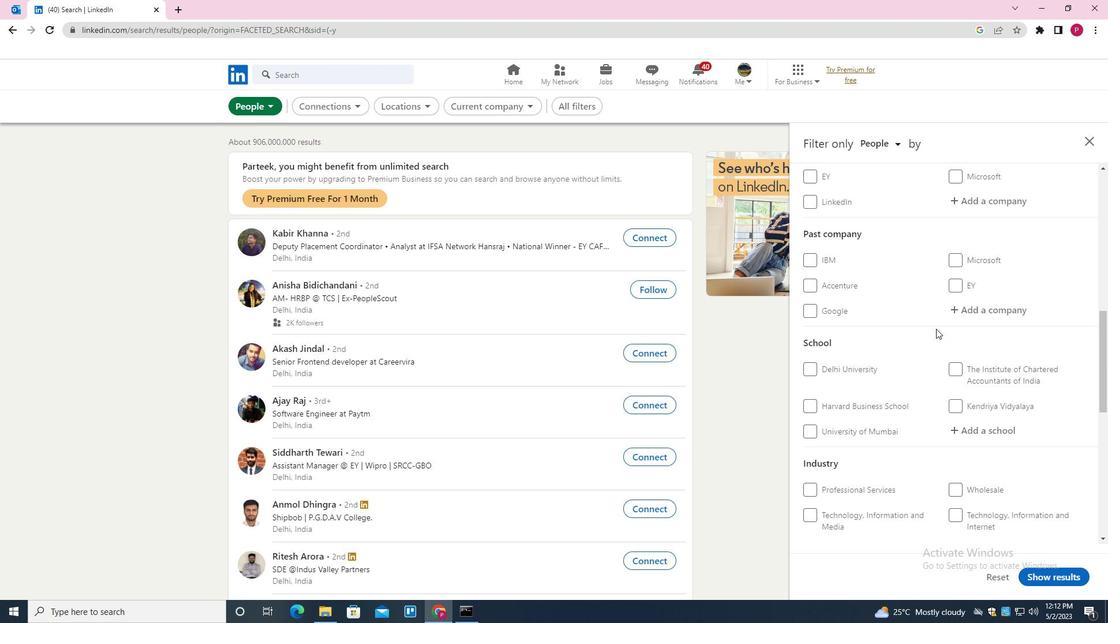 
Action: Mouse scrolled (935, 329) with delta (0, 0)
Screenshot: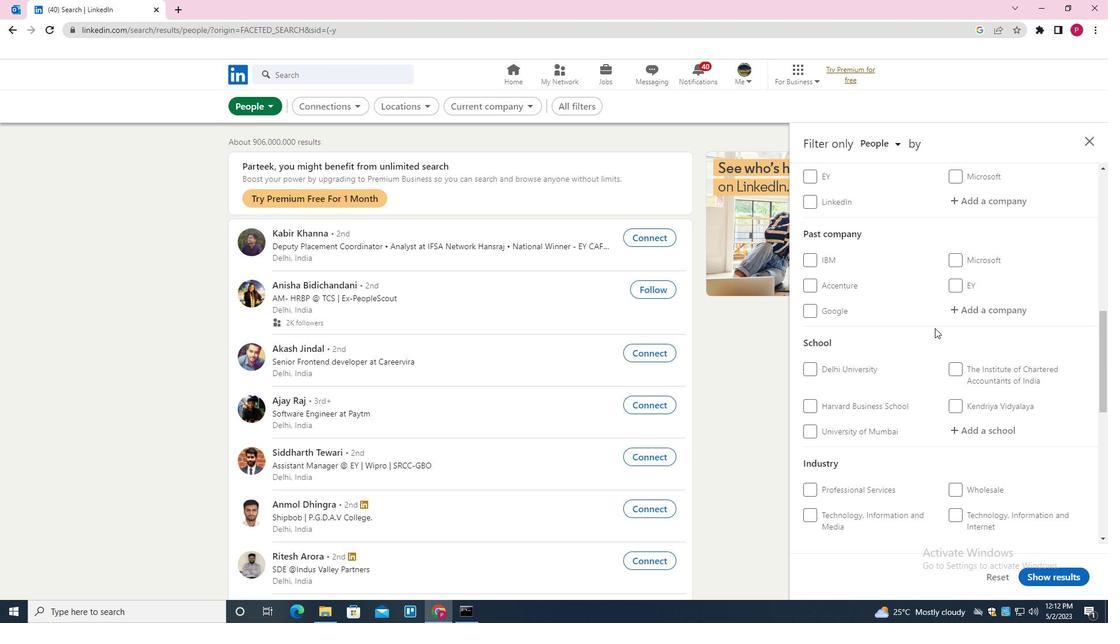 
Action: Mouse scrolled (935, 329) with delta (0, 0)
Screenshot: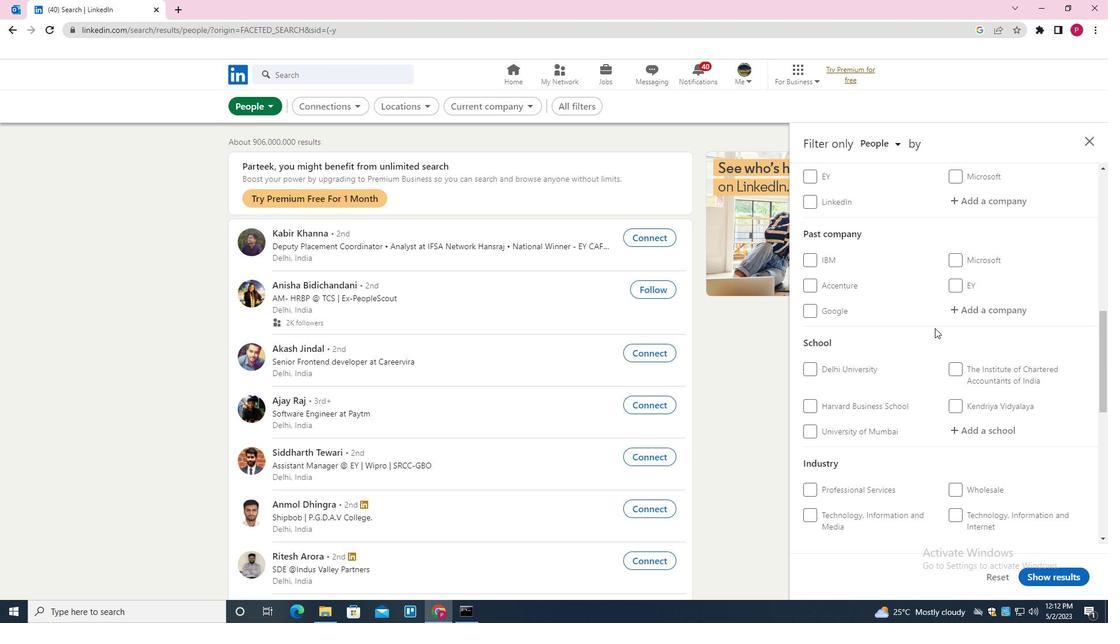 
Action: Mouse scrolled (935, 329) with delta (0, 0)
Screenshot: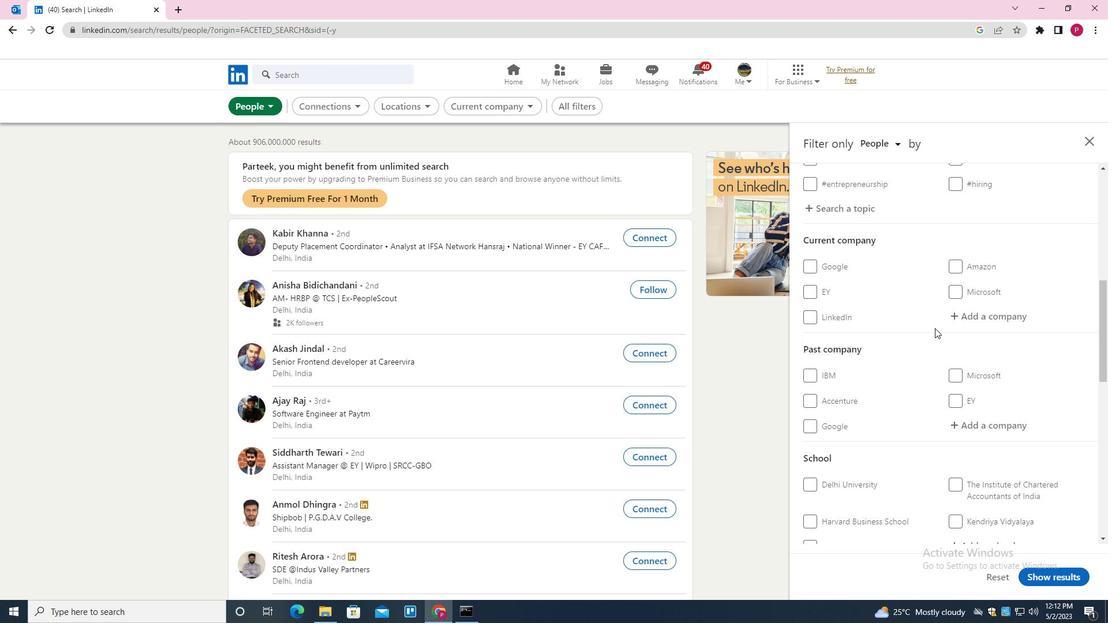 
Action: Mouse scrolled (935, 329) with delta (0, 0)
Screenshot: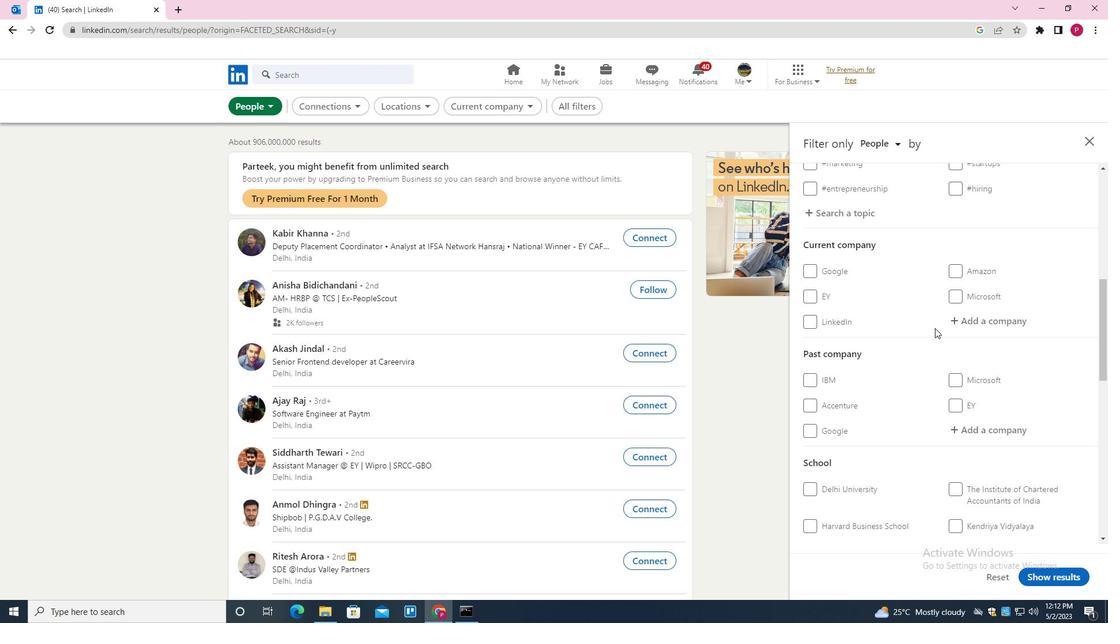 
Action: Mouse moved to (933, 357)
Screenshot: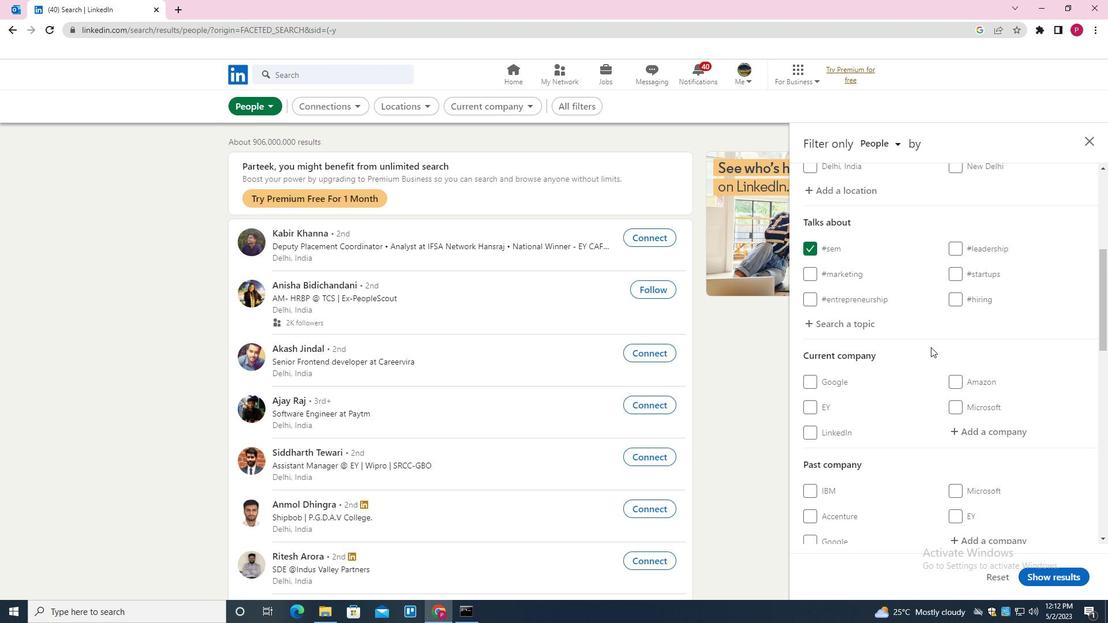 
Action: Mouse scrolled (933, 356) with delta (0, 0)
Screenshot: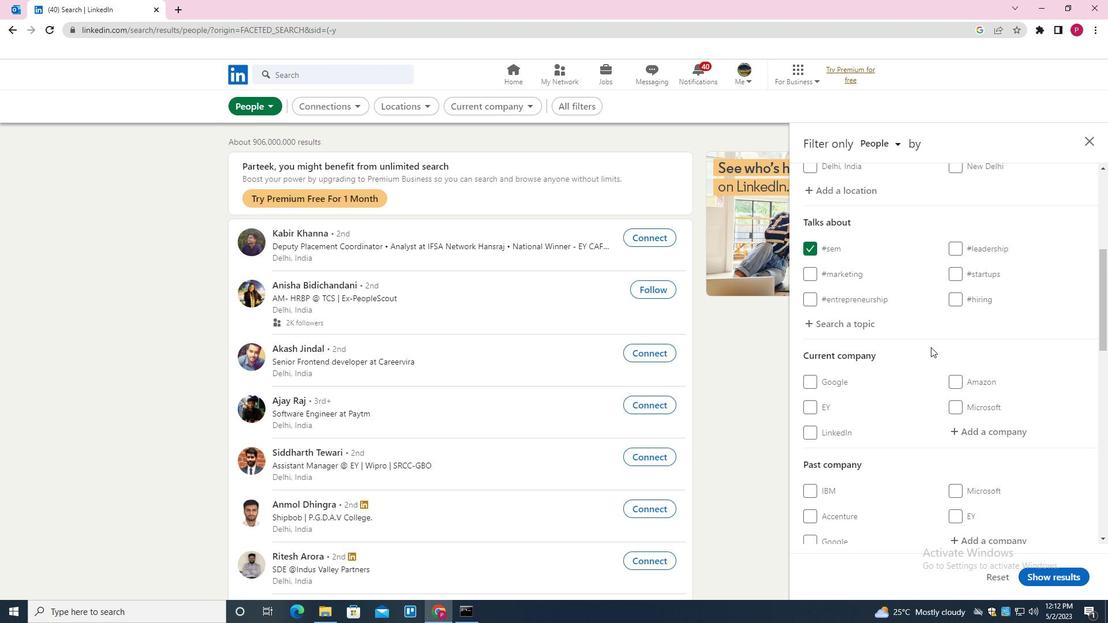 
Action: Mouse moved to (933, 359)
Screenshot: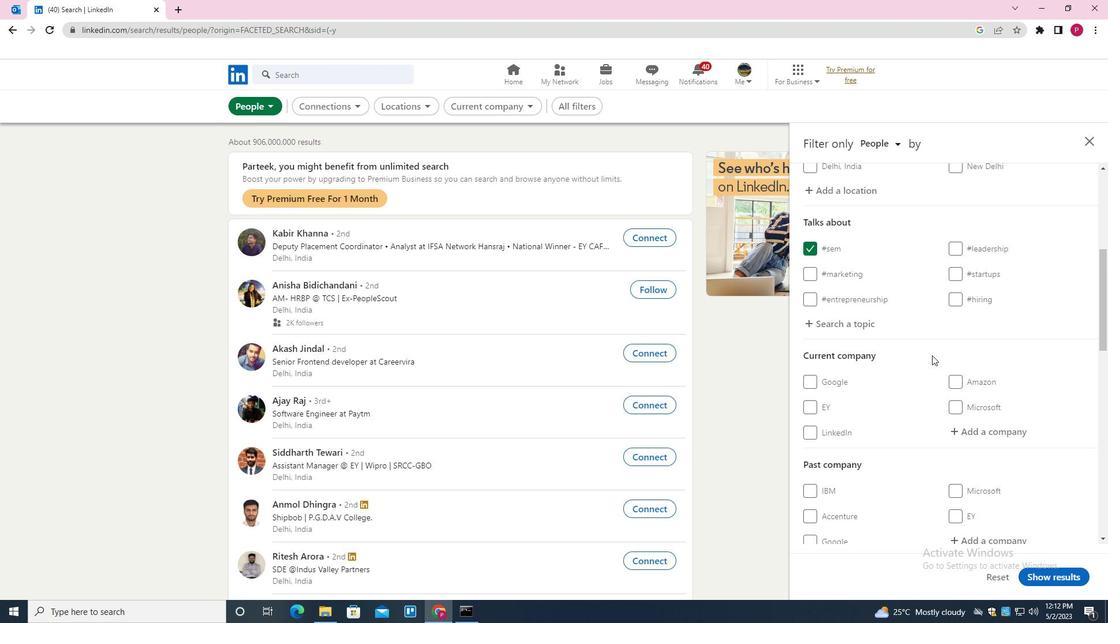 
Action: Mouse scrolled (933, 359) with delta (0, 0)
Screenshot: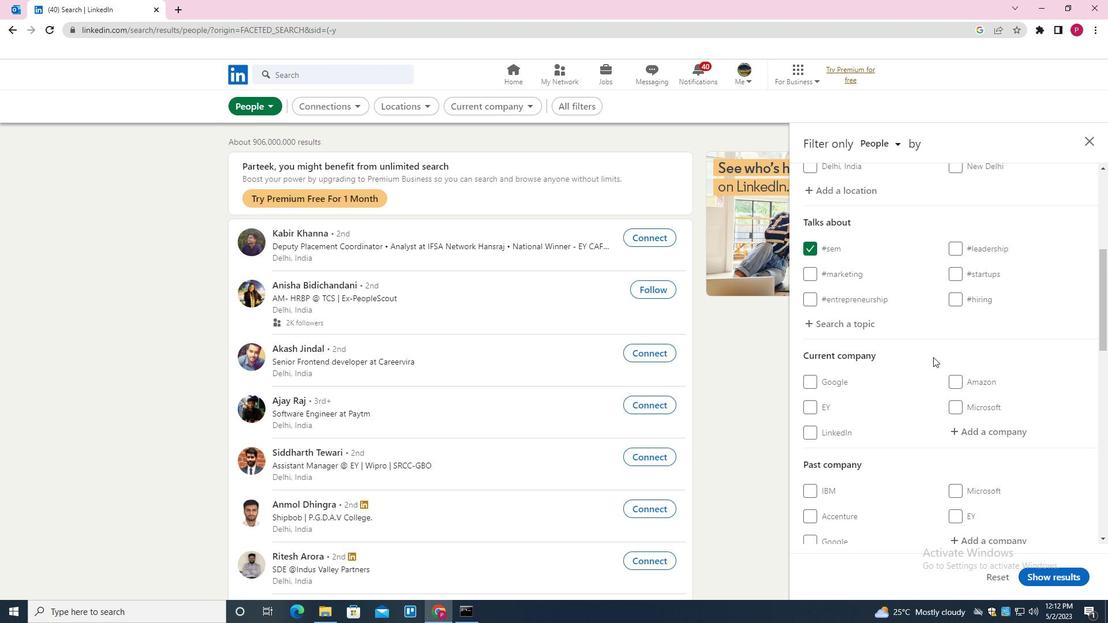 
Action: Mouse moved to (994, 316)
Screenshot: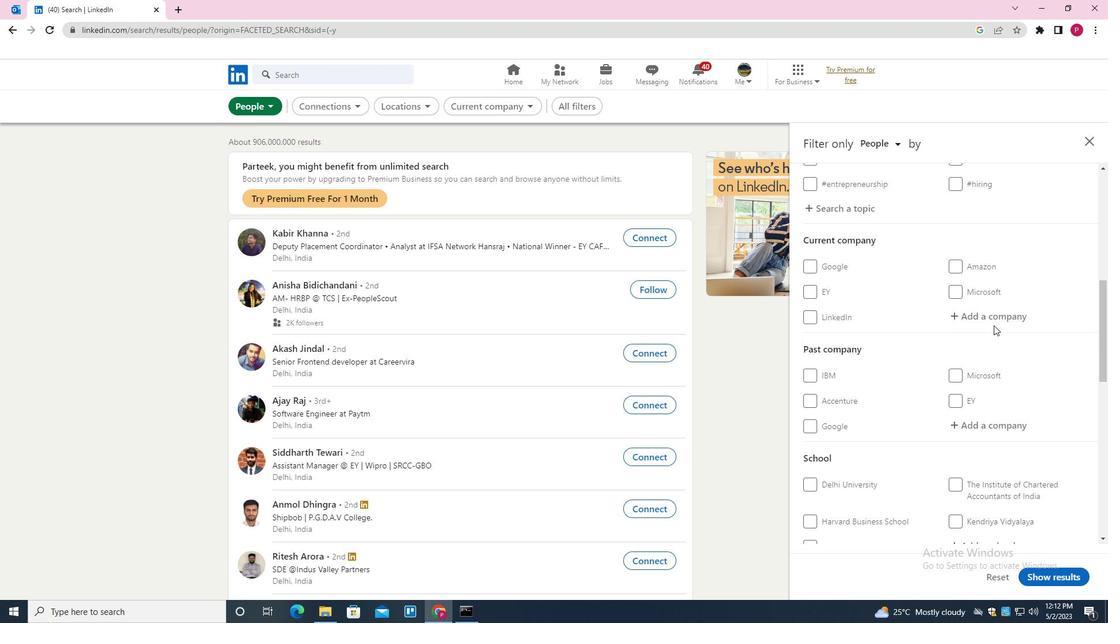 
Action: Mouse pressed left at (994, 316)
Screenshot: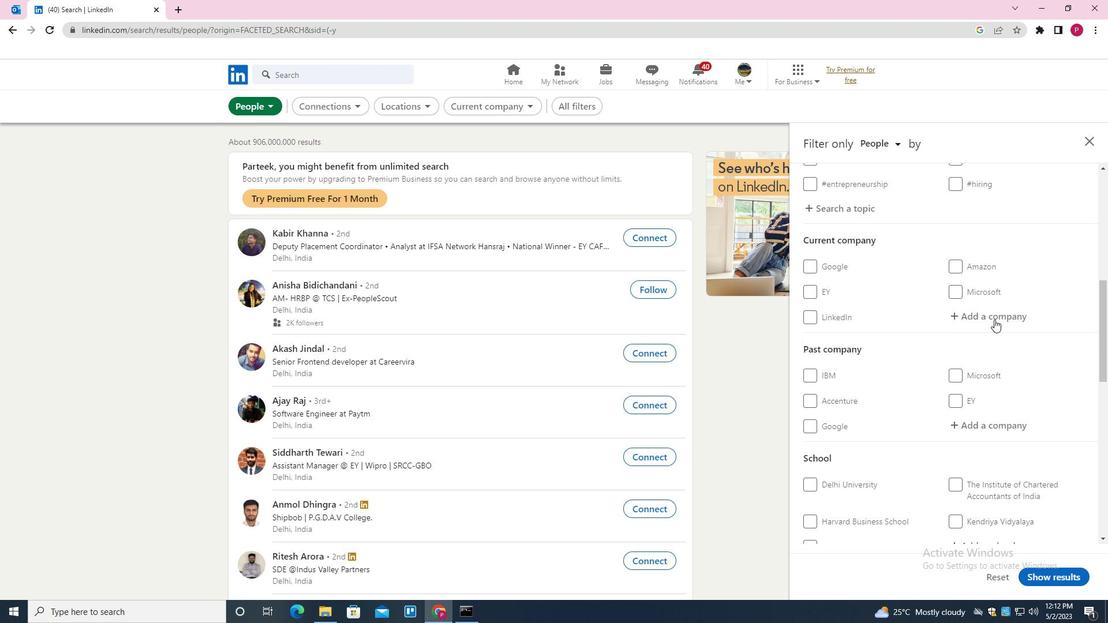 
Action: Key pressed <Key.shift><Key.shift><Key.shift><Key.shift><Key.shift><Key.shift><Key.shift><Key.shift><Key.shift><Key.shift><Key.shift><Key.shift><Key.shift><Key.shift><Key.shift><Key.shift><Key.shift><Key.shift><Key.shift><Key.shift><Key.shift><Key.shift><Key.shift><Key.shift><Key.shift><Key.shift>BIOCON<Key.down><Key.enter>
Screenshot: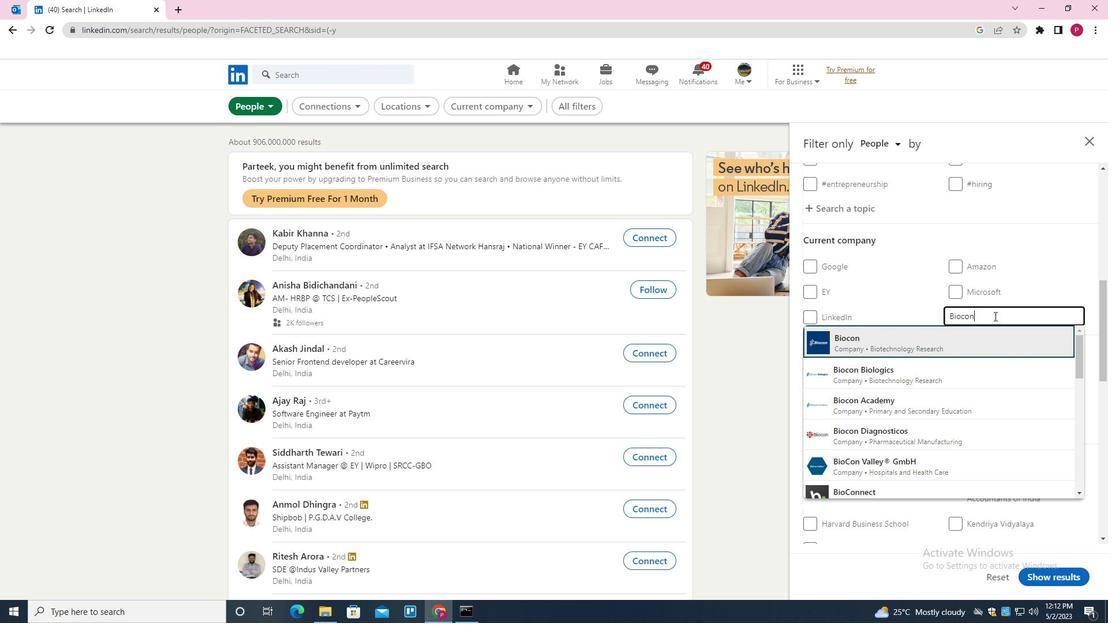 
Action: Mouse moved to (894, 386)
Screenshot: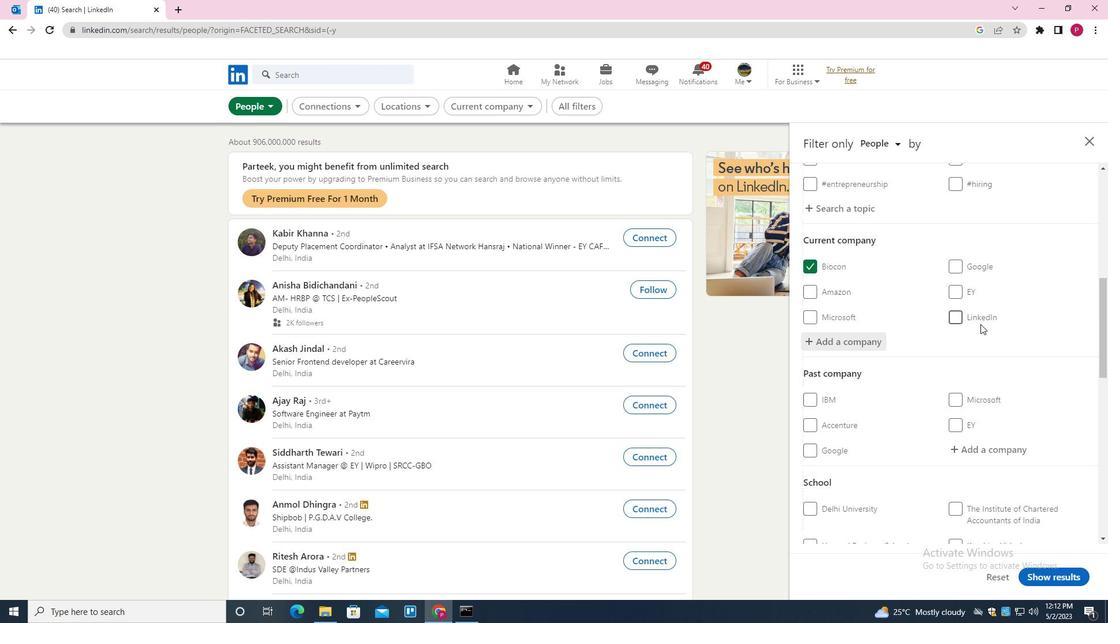 
Action: Mouse scrolled (894, 385) with delta (0, 0)
Screenshot: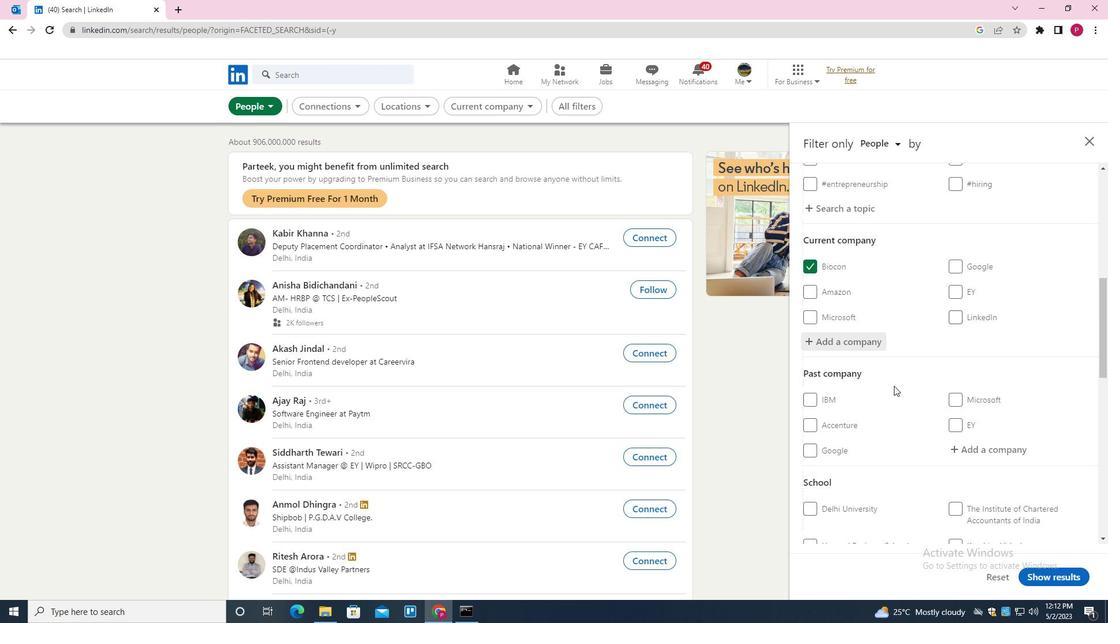 
Action: Mouse scrolled (894, 385) with delta (0, 0)
Screenshot: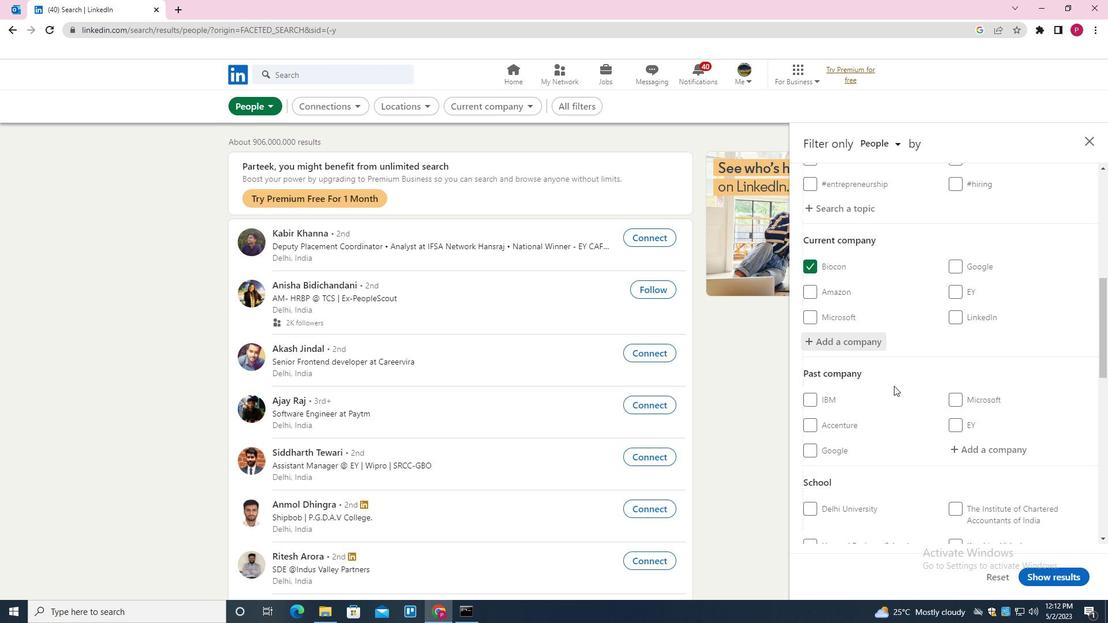 
Action: Mouse scrolled (894, 385) with delta (0, 0)
Screenshot: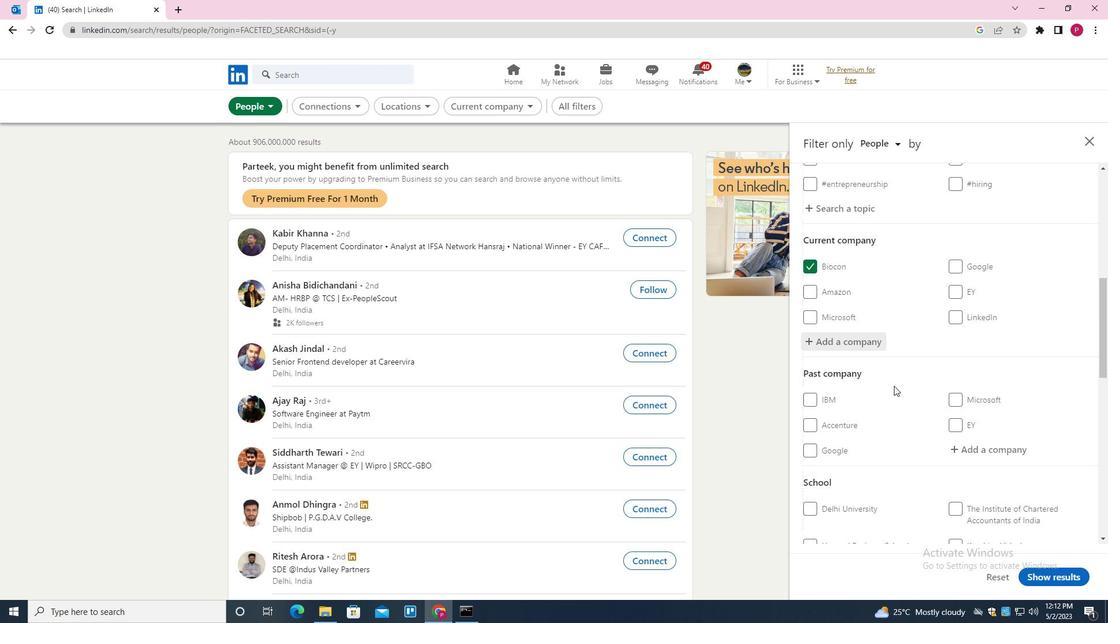 
Action: Mouse scrolled (894, 385) with delta (0, 0)
Screenshot: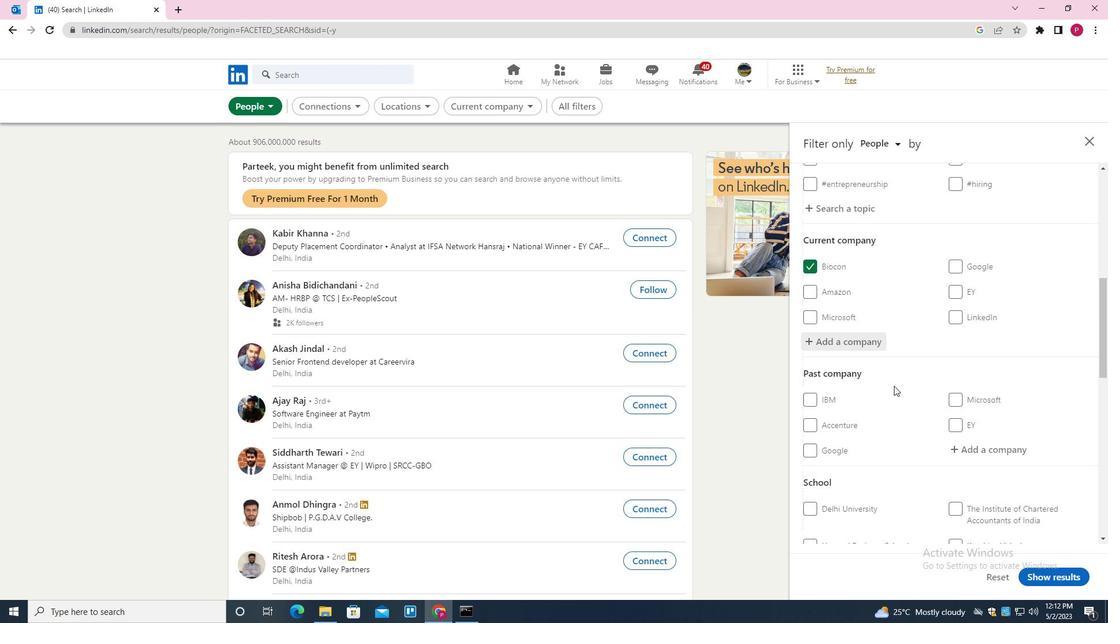 
Action: Mouse moved to (975, 334)
Screenshot: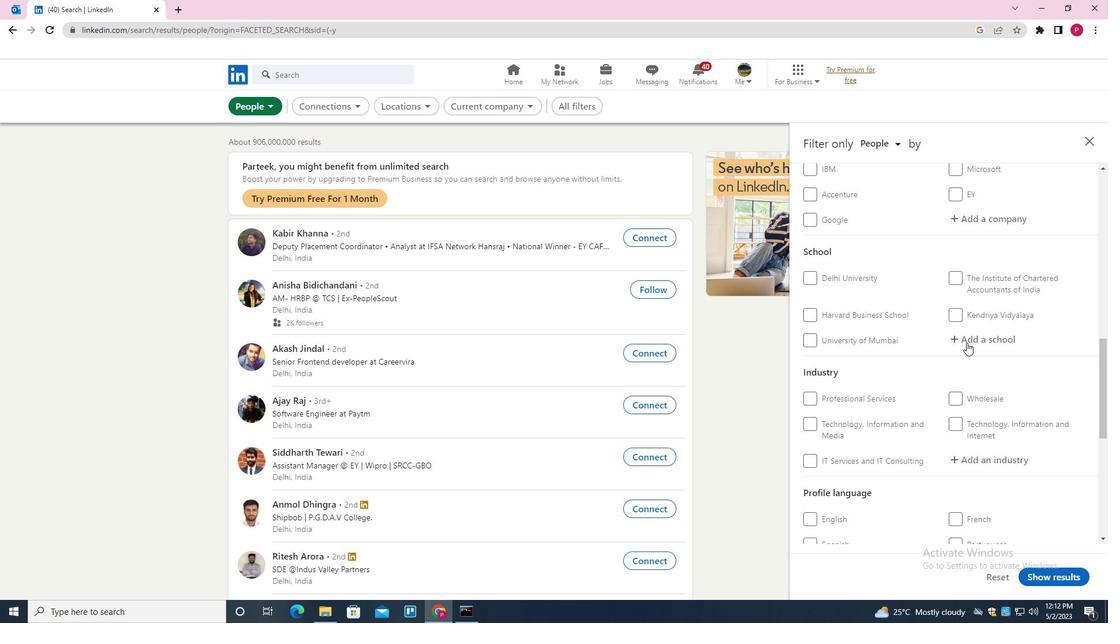 
Action: Mouse pressed left at (975, 334)
Screenshot: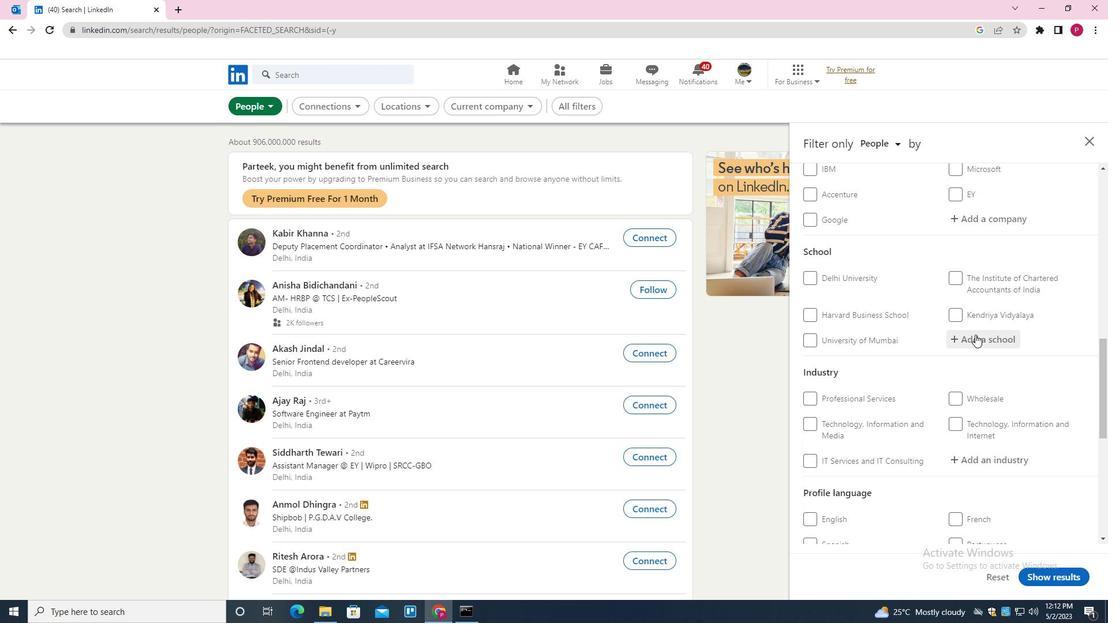 
Action: Key pressed <Key.shift><Key.shift><Key.shift><Key.shift><Key.shift><Key.shift><Key.shift><Key.shift><Key.shift>VIDYALANKAR<Key.space><Key.shift>INSTITUTE<Key.space>
Screenshot: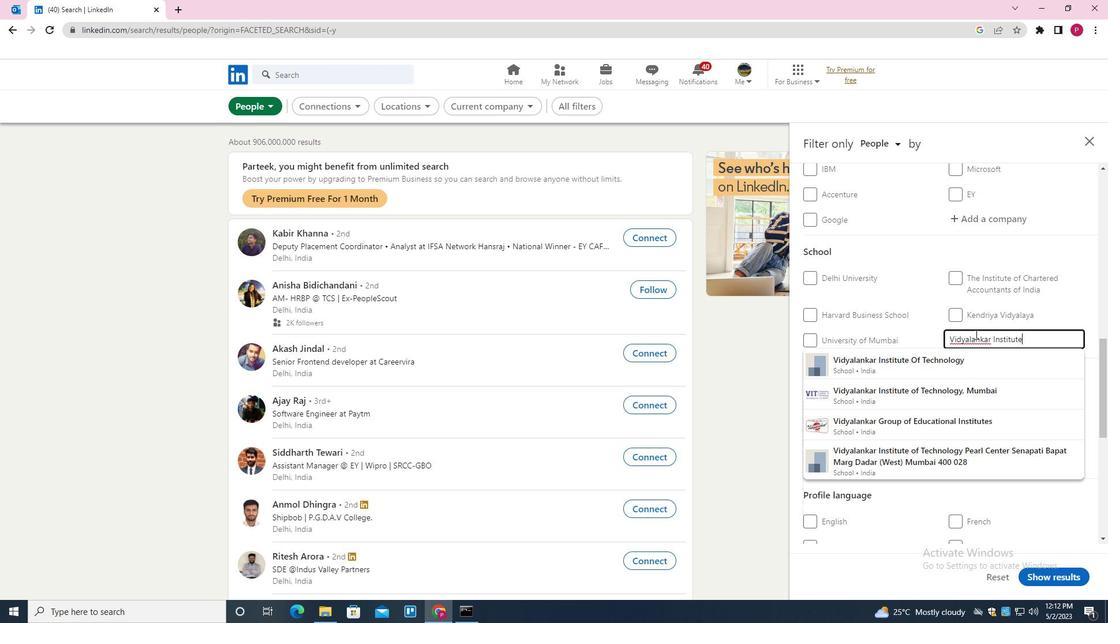 
Action: Mouse moved to (976, 334)
Screenshot: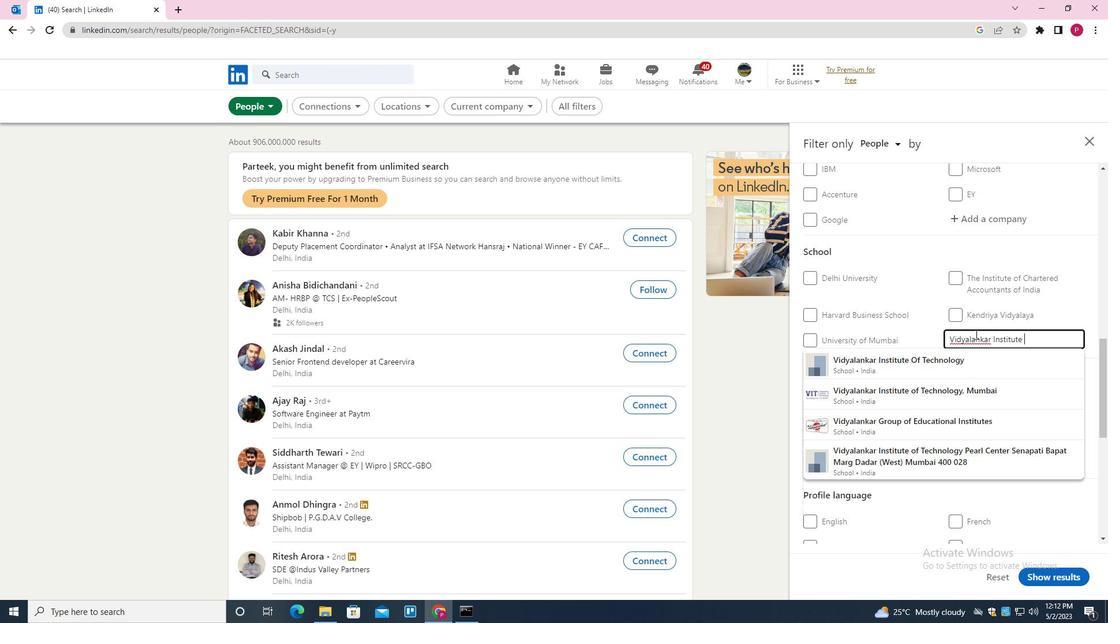 
Action: Key pressed OF<Key.space><Key.shift>TECHNOLOGY<Key.down><Key.enter>
Screenshot: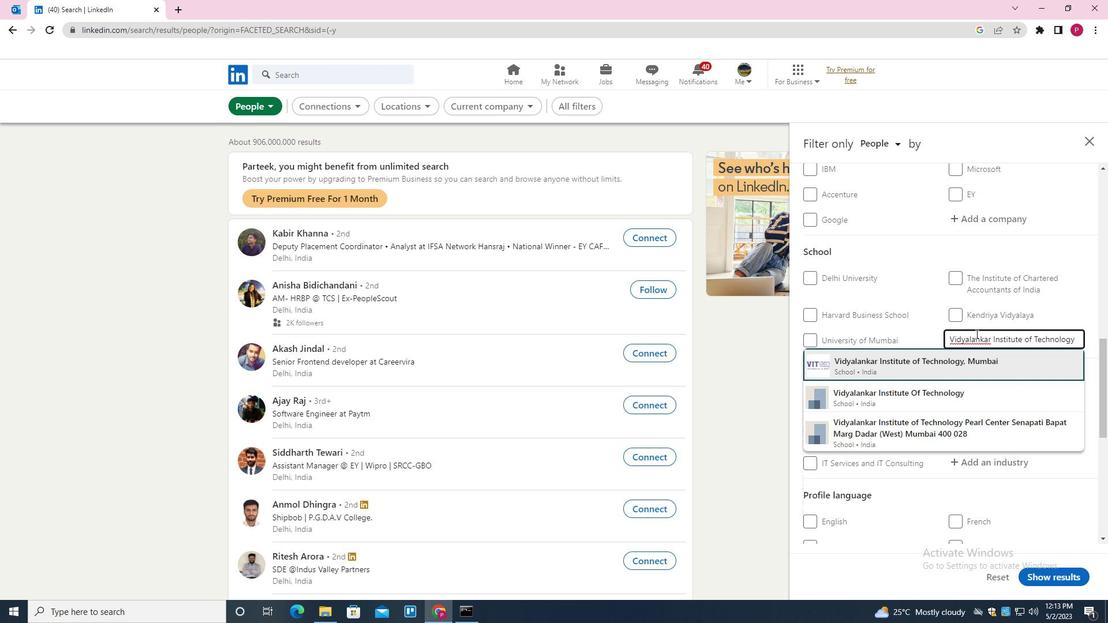 
Action: Mouse moved to (964, 341)
Screenshot: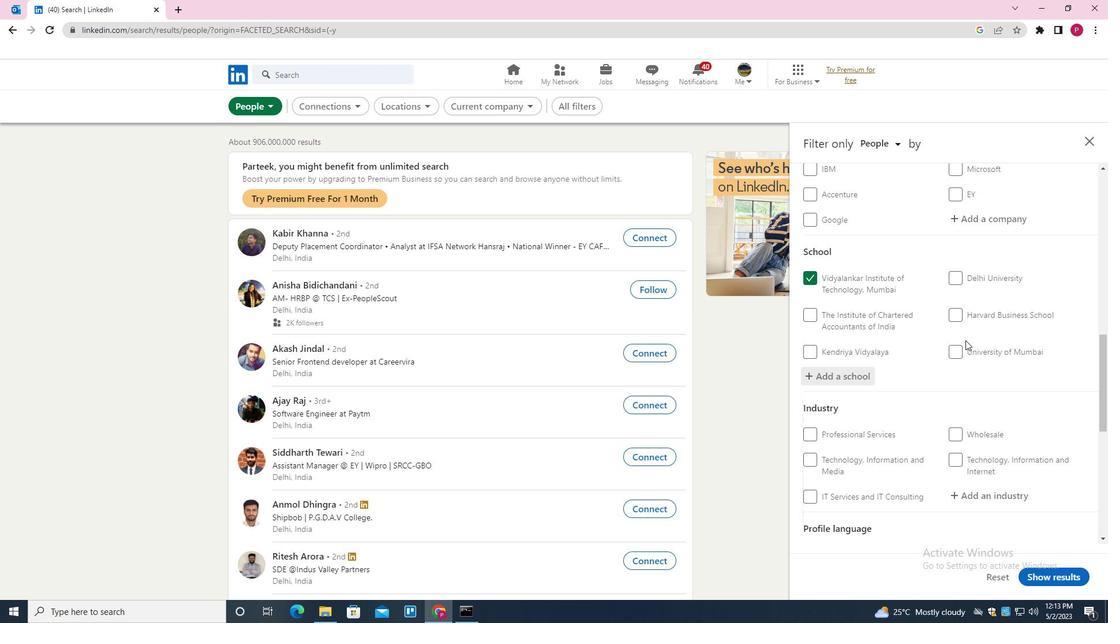 
Action: Mouse scrolled (964, 340) with delta (0, 0)
Screenshot: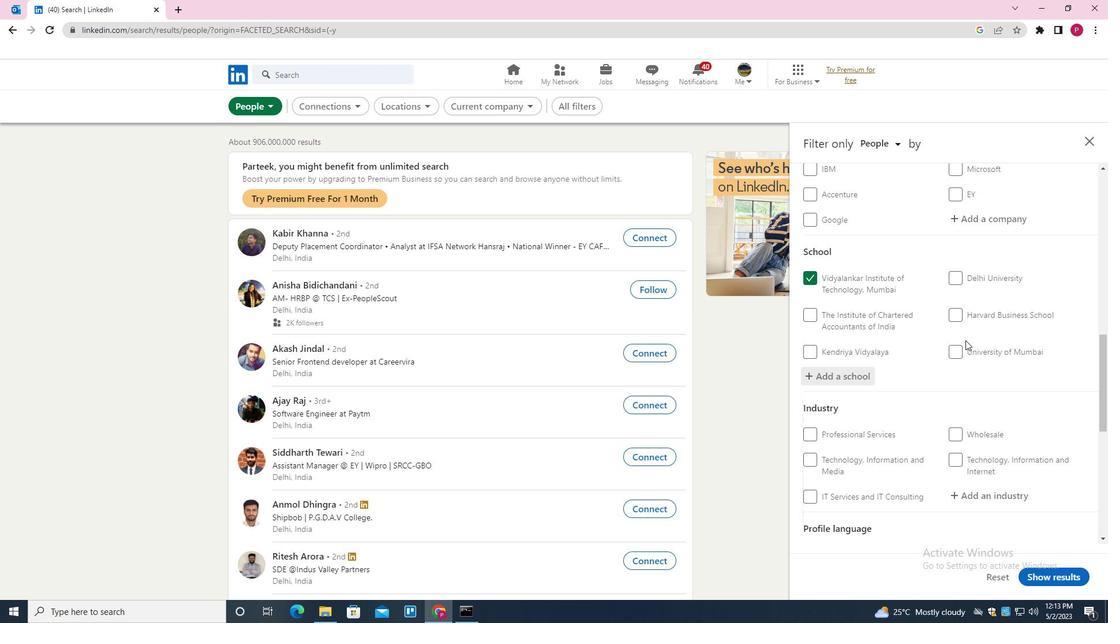 
Action: Mouse scrolled (964, 340) with delta (0, 0)
Screenshot: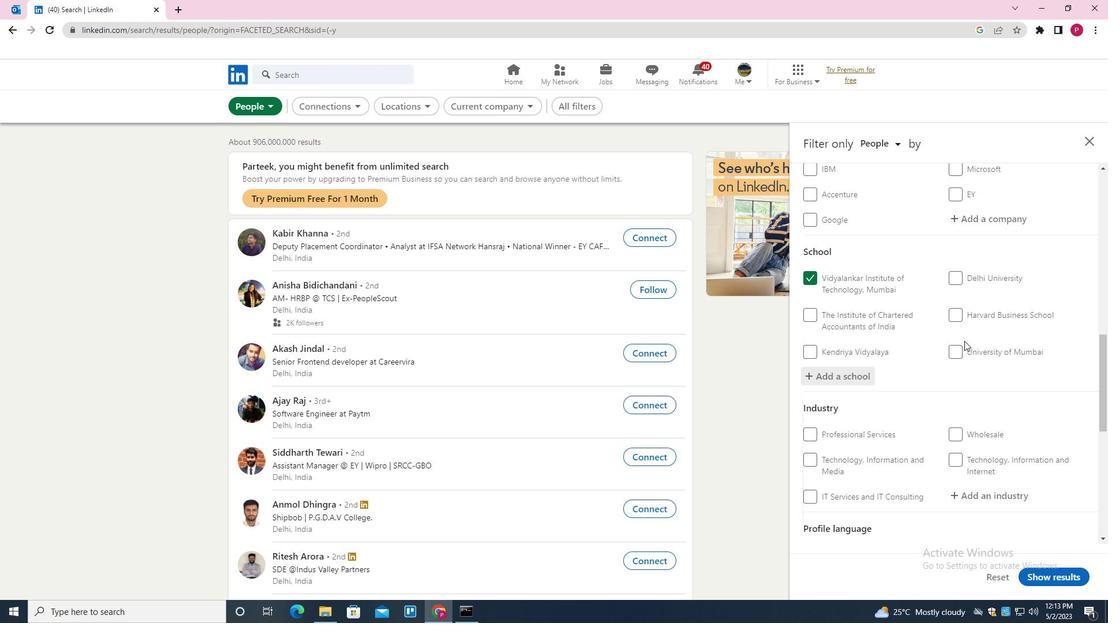 
Action: Mouse scrolled (964, 340) with delta (0, 0)
Screenshot: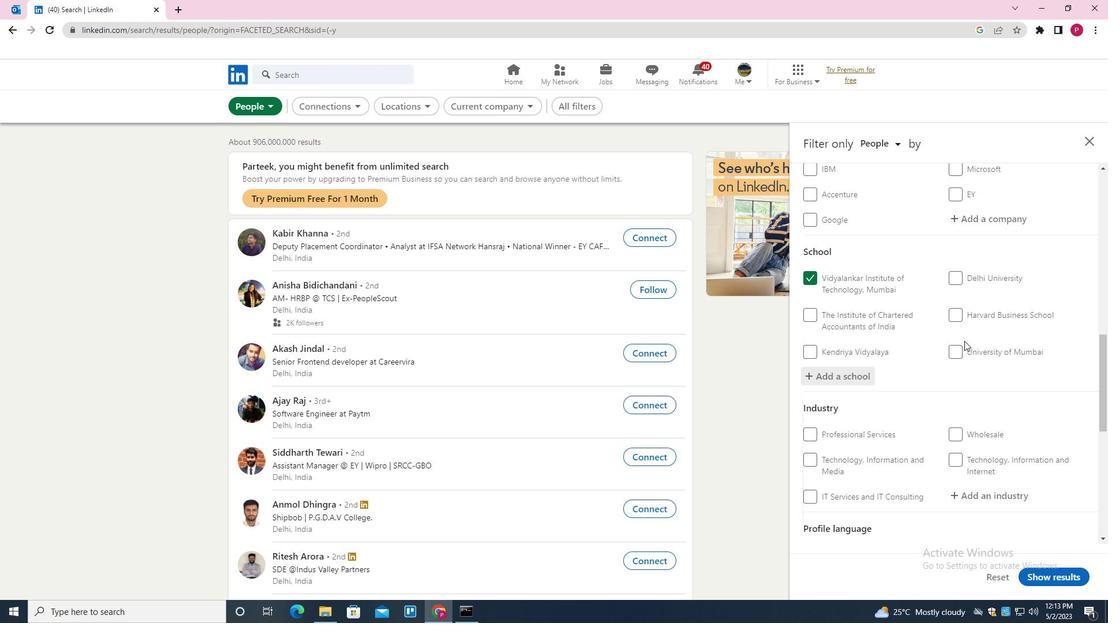 
Action: Mouse moved to (983, 324)
Screenshot: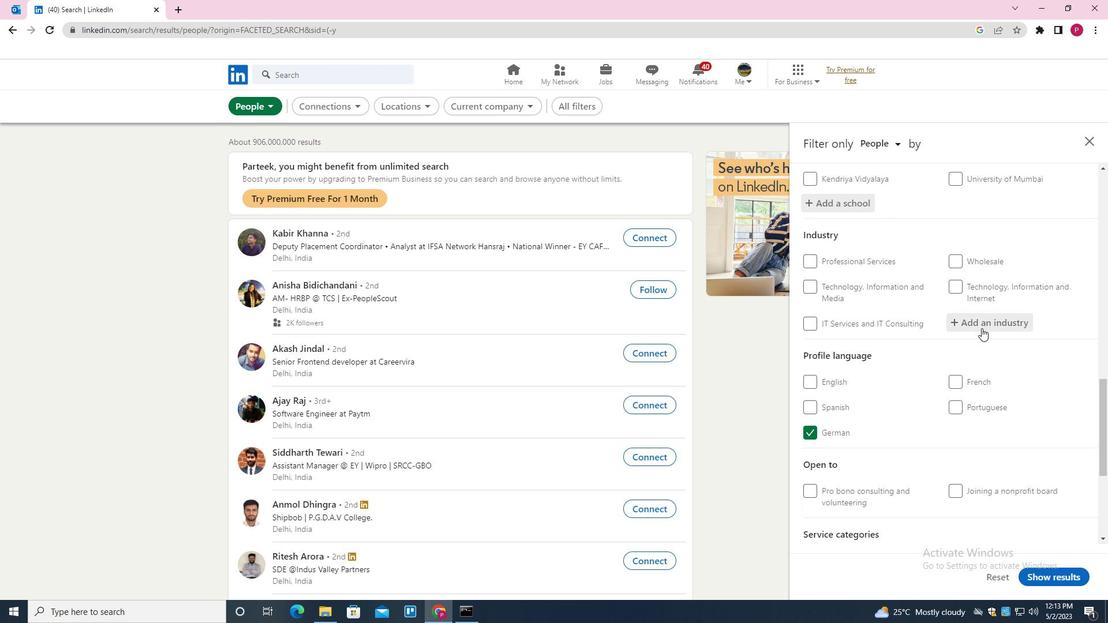 
Action: Mouse pressed left at (983, 324)
Screenshot: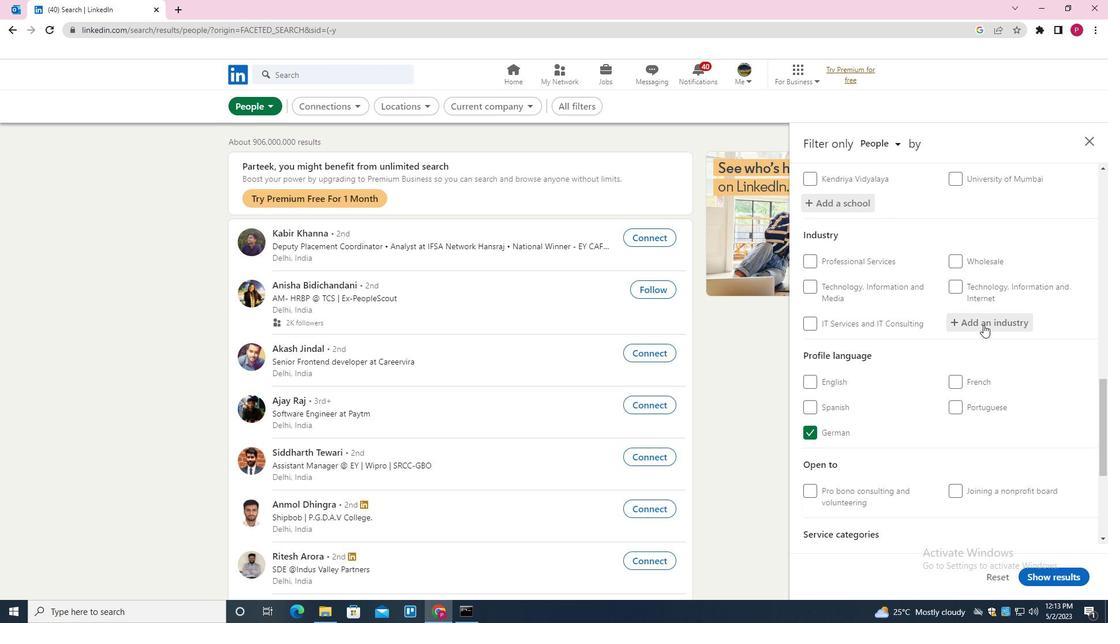 
Action: Key pressed <Key.shift><Key.shift><Key.shift><Key.shift><Key.shift><Key.shift><Key.shift><Key.shift>TECHNOLOGY<Key.down><Key.down><Key.down><Key.down><Key.enter>
Screenshot: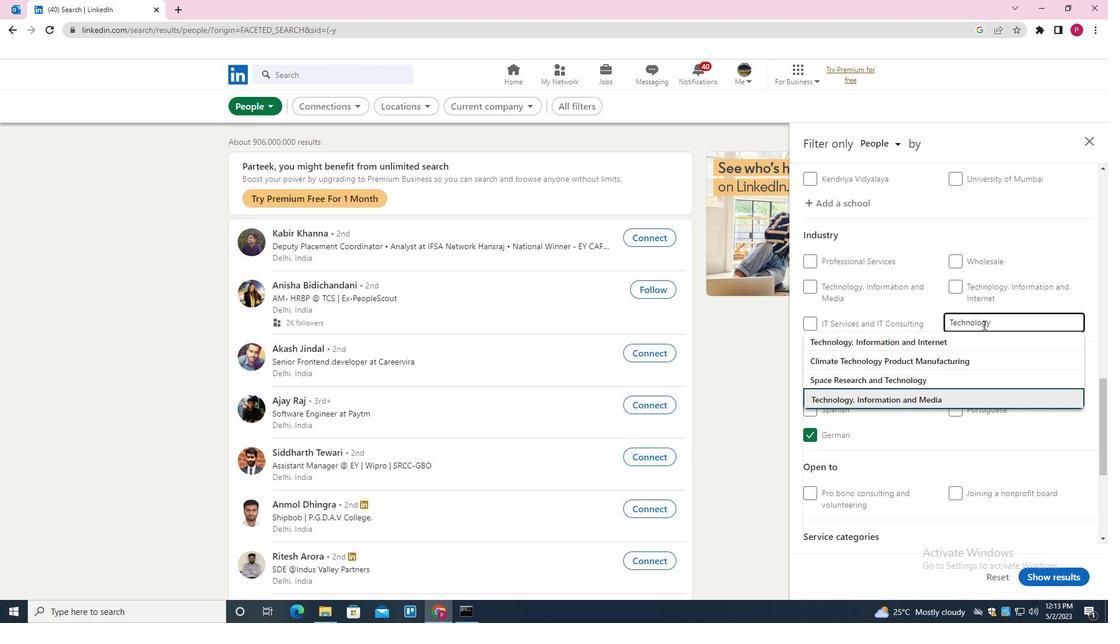 
Action: Mouse scrolled (983, 324) with delta (0, 0)
Screenshot: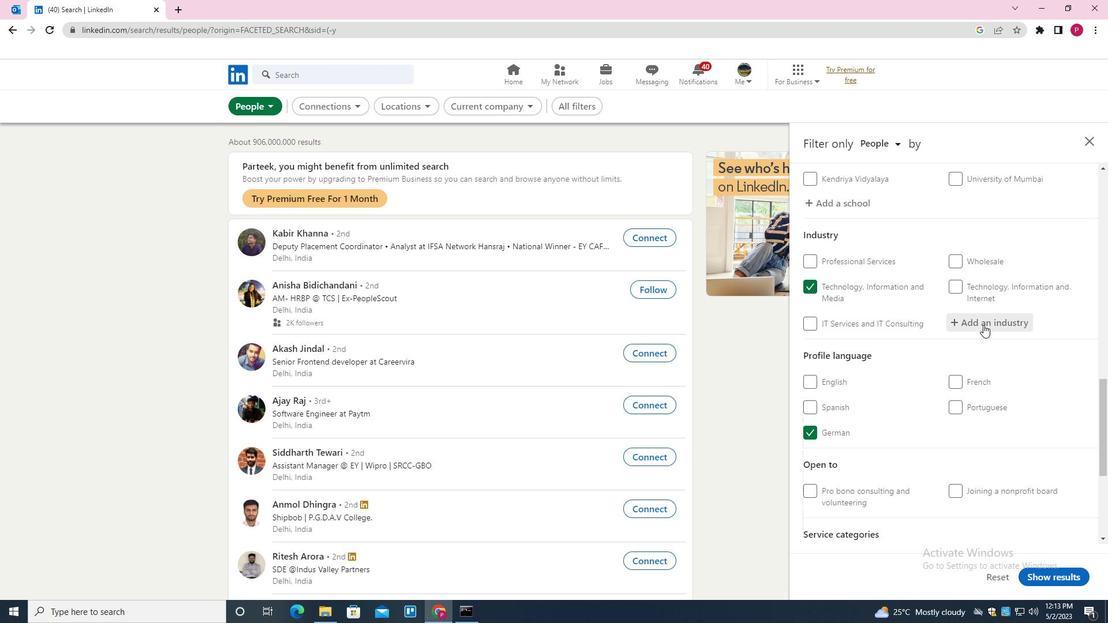 
Action: Mouse scrolled (983, 324) with delta (0, 0)
Screenshot: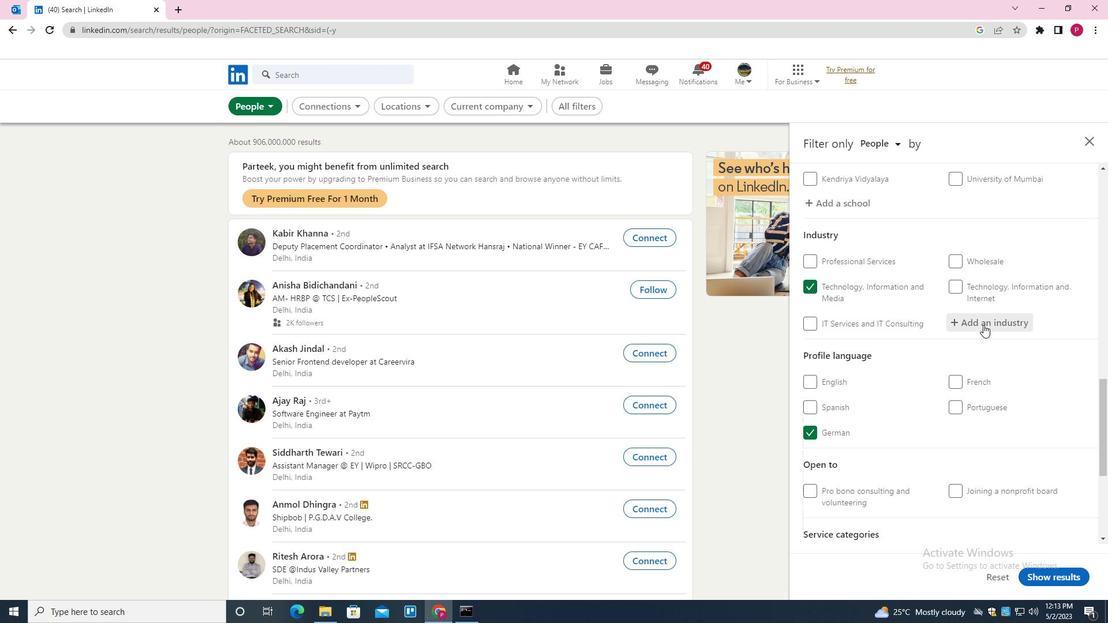 
Action: Mouse scrolled (983, 324) with delta (0, 0)
Screenshot: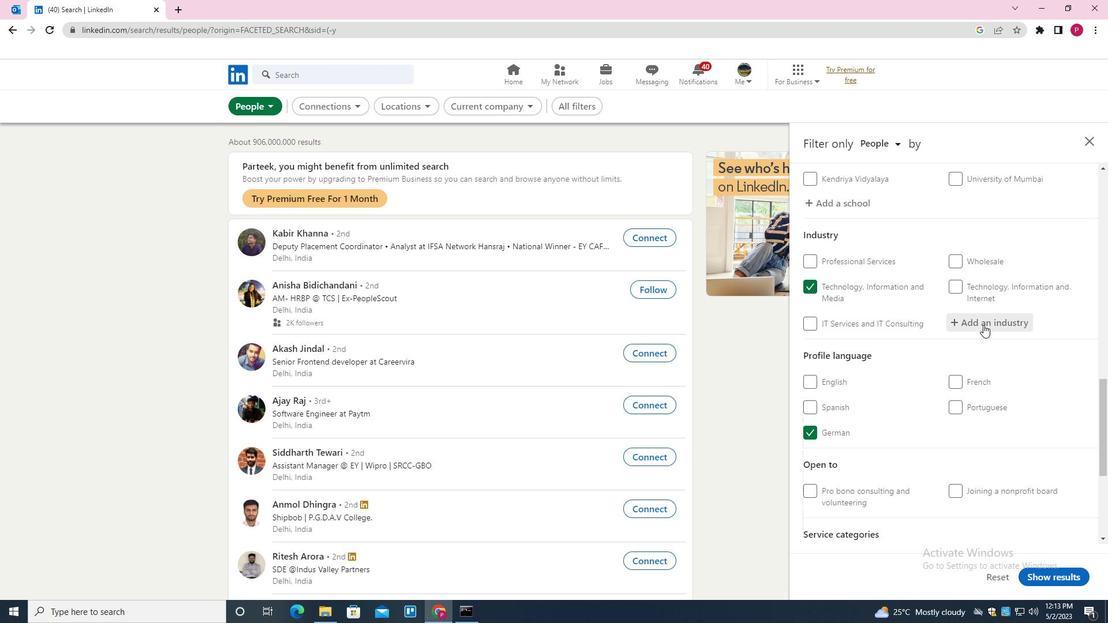
Action: Mouse scrolled (983, 324) with delta (0, 0)
Screenshot: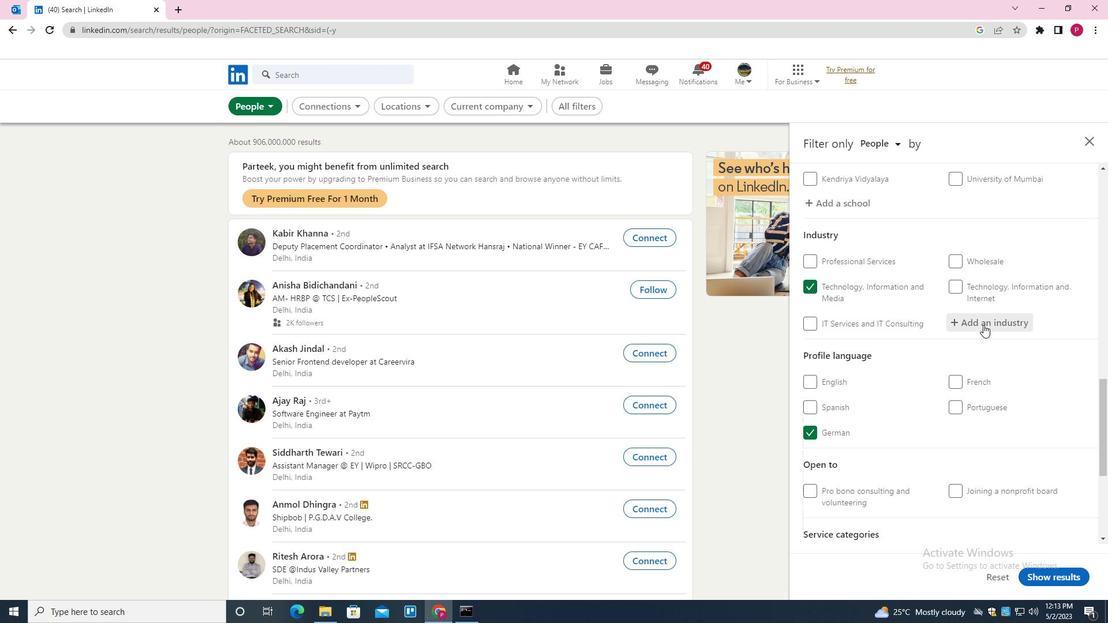 
Action: Mouse moved to (975, 377)
Screenshot: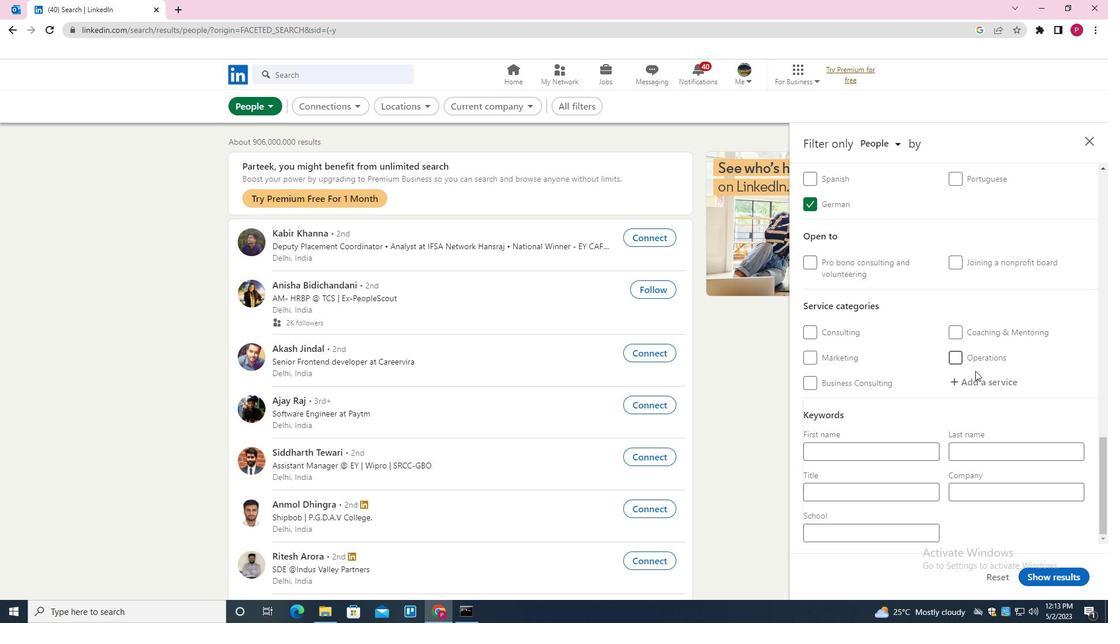 
Action: Mouse pressed left at (975, 377)
Screenshot: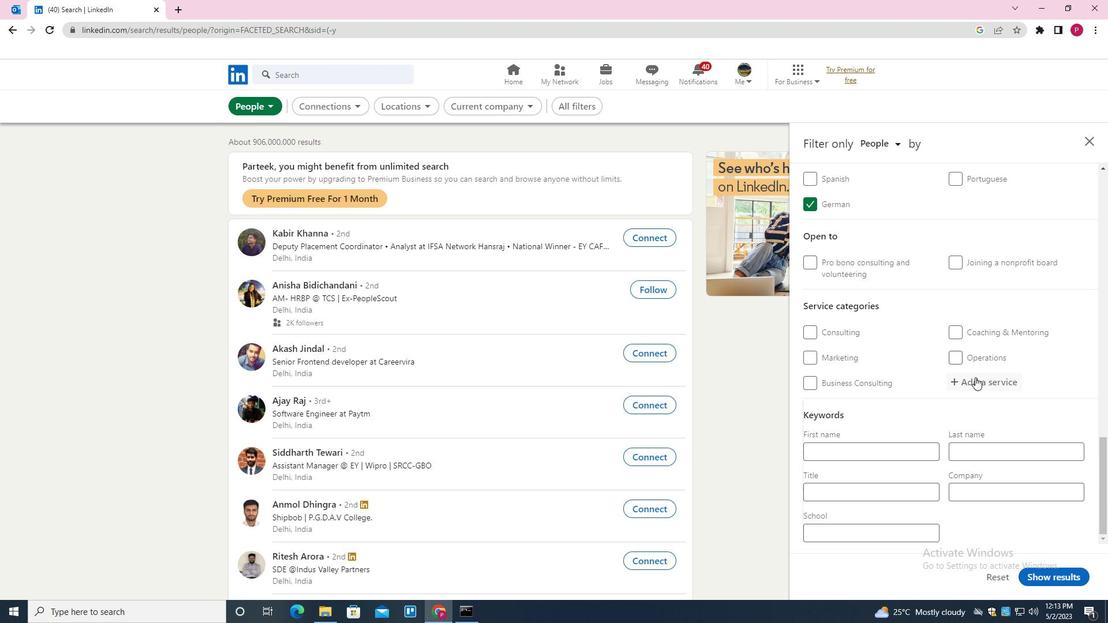 
Action: Key pressed <Key.shift>NETWORK<Key.down><Key.down><Key.down><Key.down><Key.enter>
Screenshot: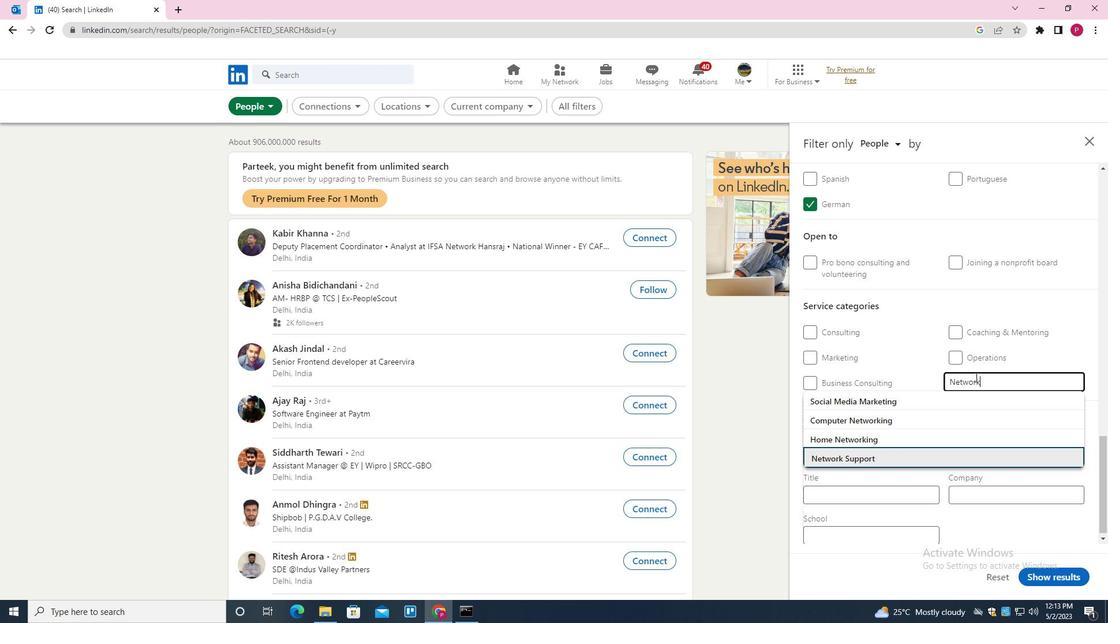 
Action: Mouse moved to (899, 426)
Screenshot: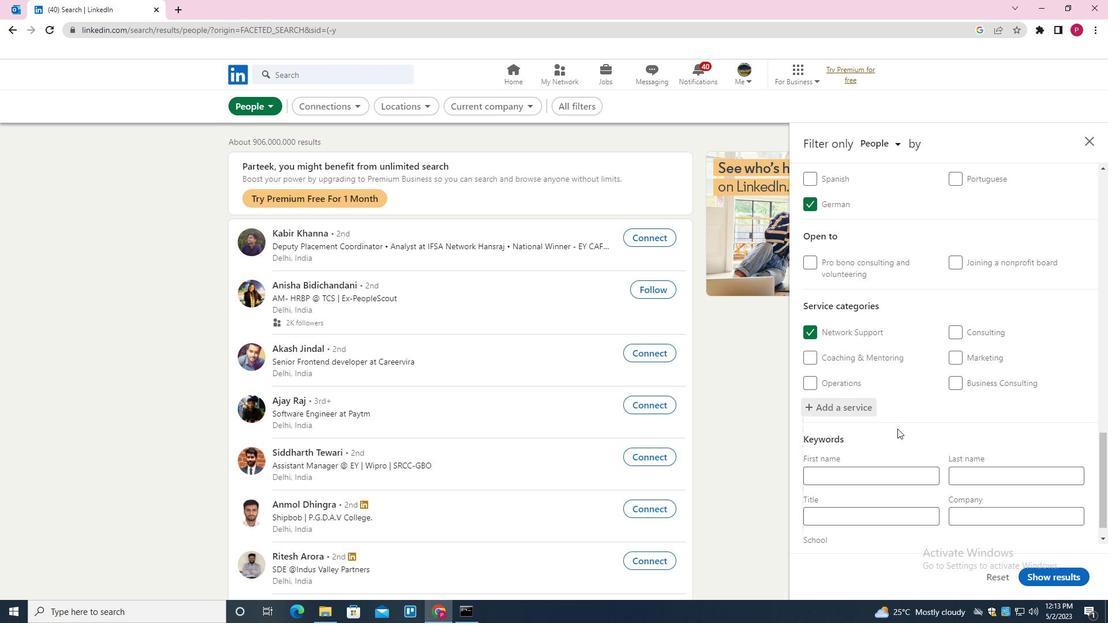 
Action: Mouse scrolled (899, 425) with delta (0, 0)
Screenshot: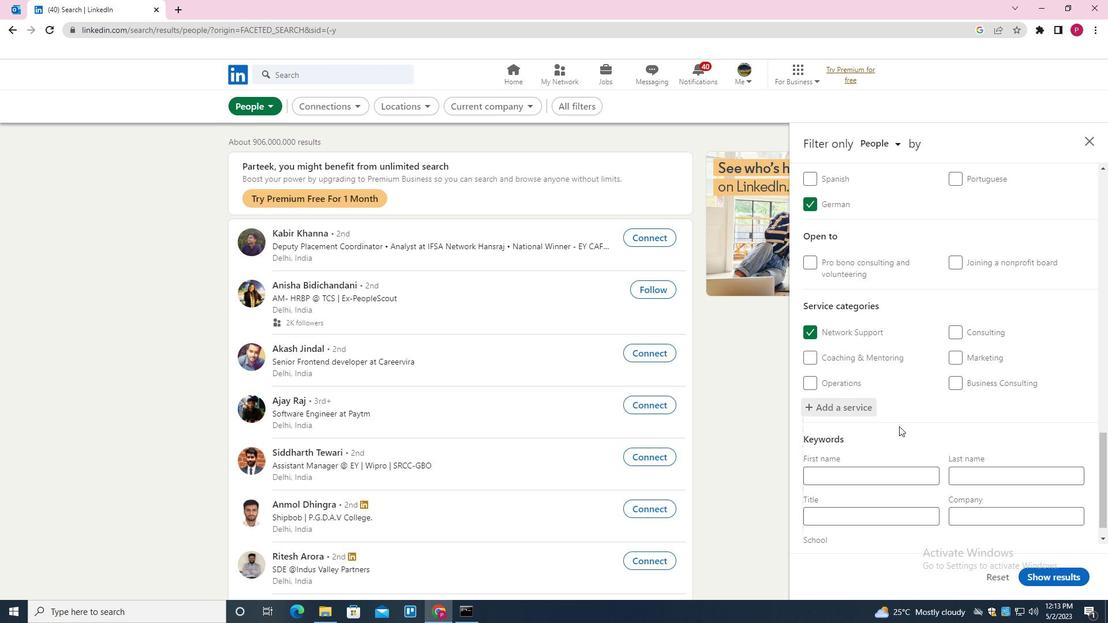 
Action: Mouse scrolled (899, 425) with delta (0, 0)
Screenshot: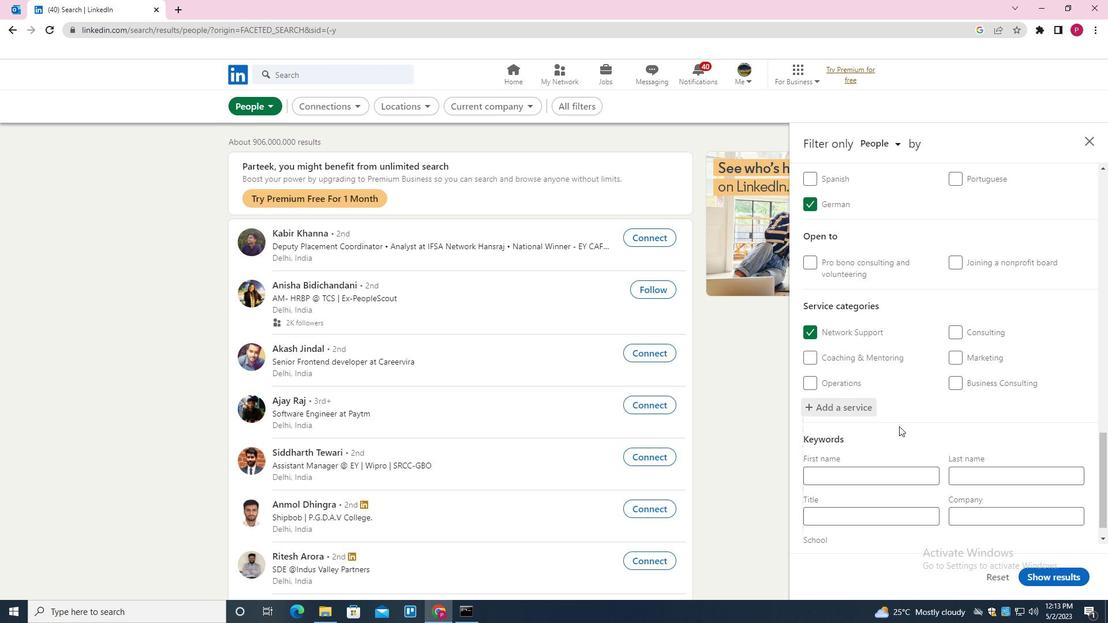 
Action: Mouse scrolled (899, 425) with delta (0, 0)
Screenshot: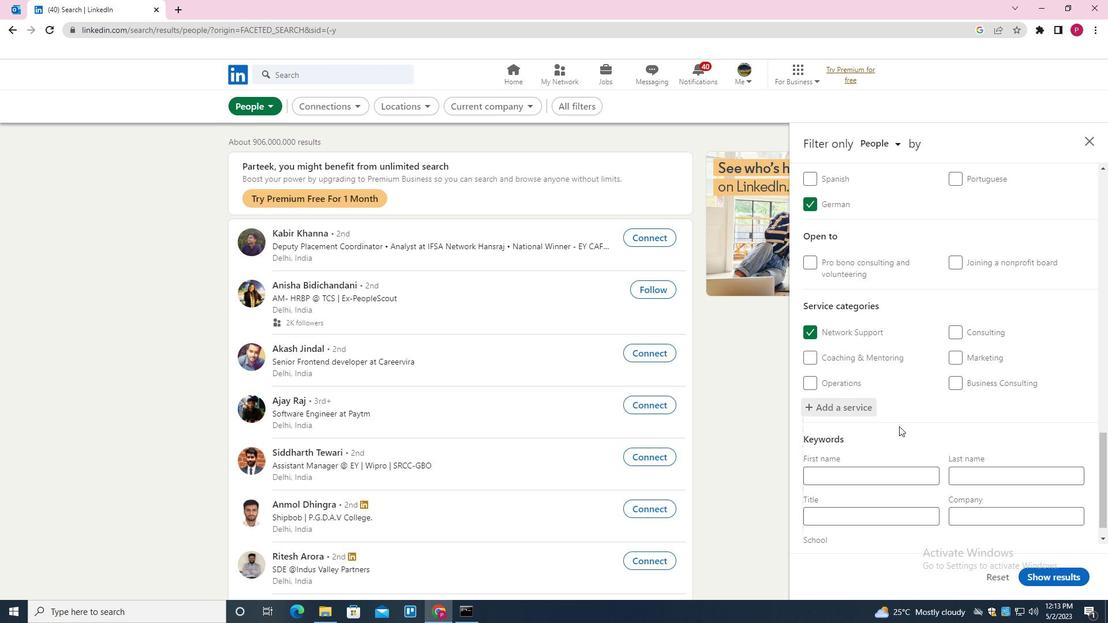 
Action: Mouse moved to (874, 493)
Screenshot: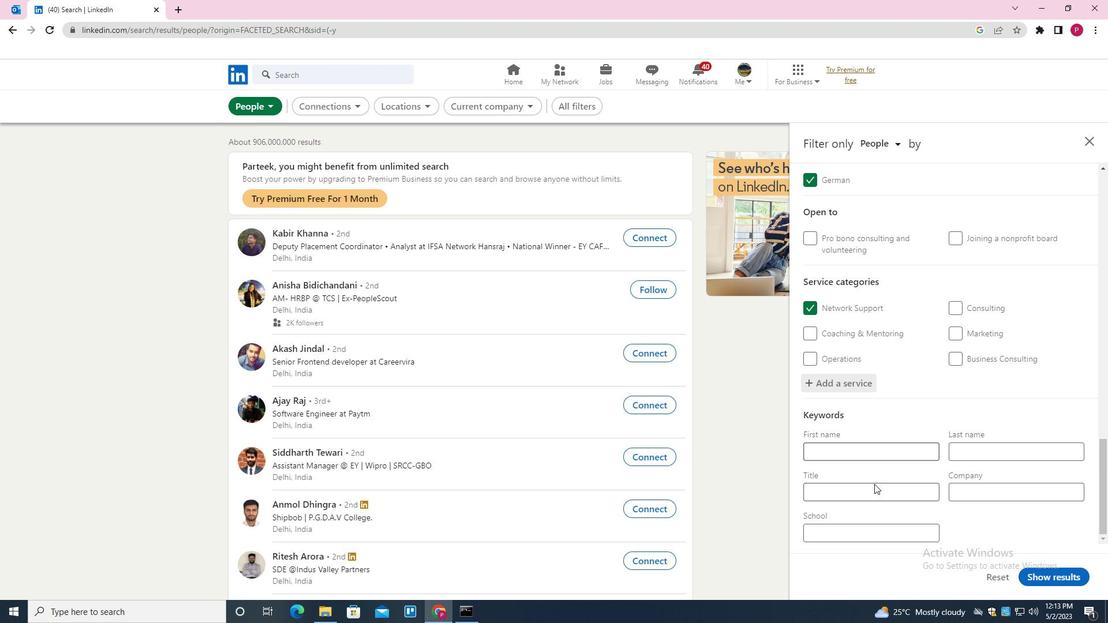 
Action: Mouse pressed left at (874, 493)
Screenshot: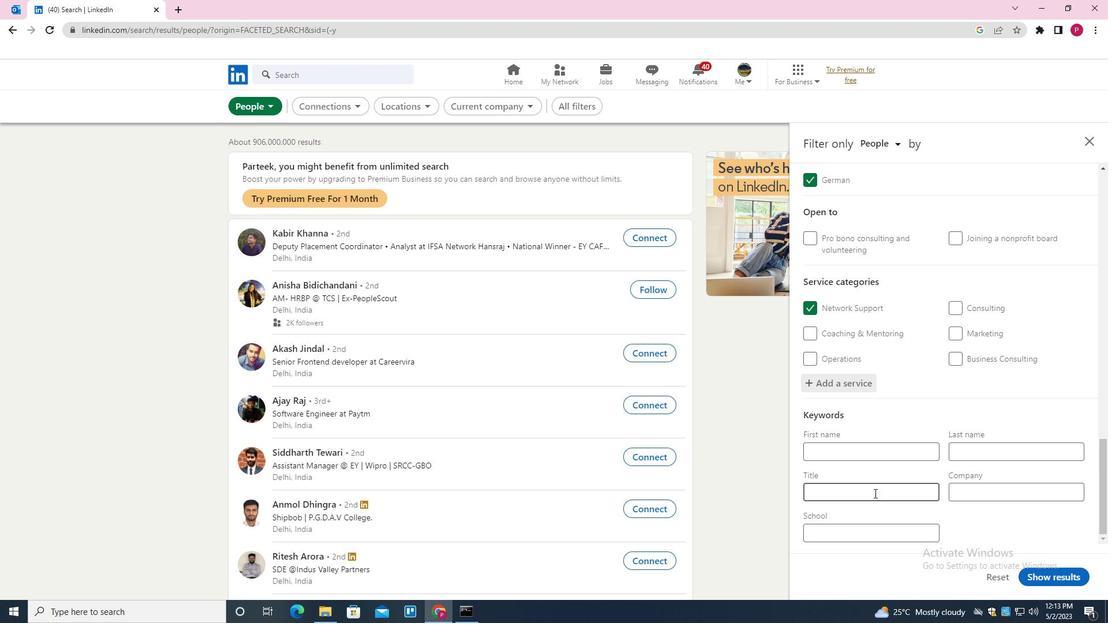 
Action: Key pressed <Key.shift>ACCOUNTING<Key.space><Key.shift>STAFF
Screenshot: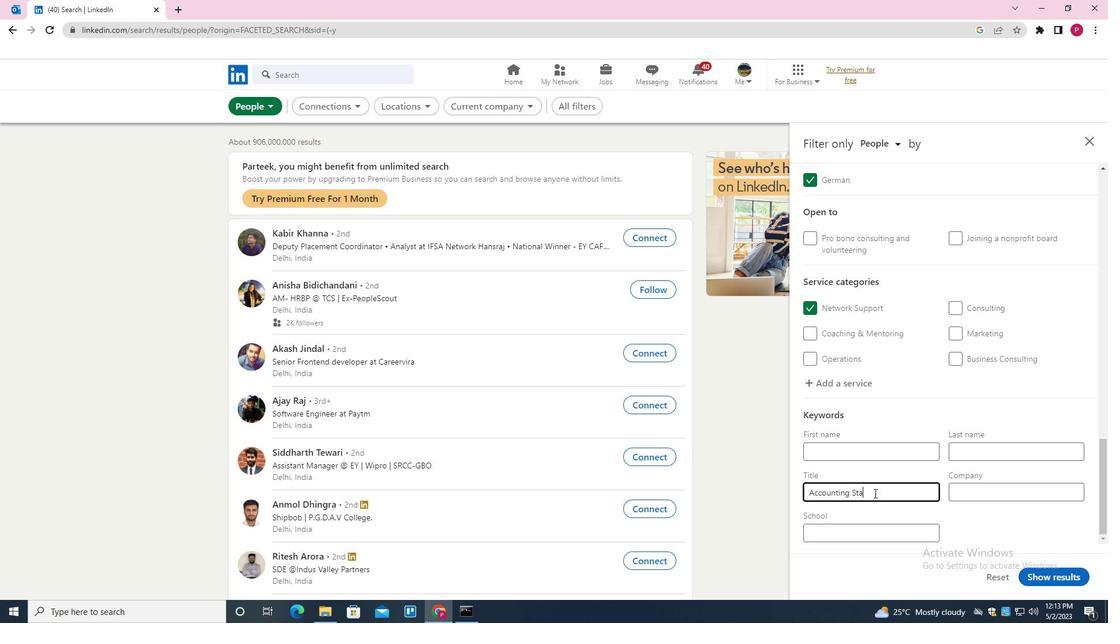 
Action: Mouse moved to (1066, 573)
Screenshot: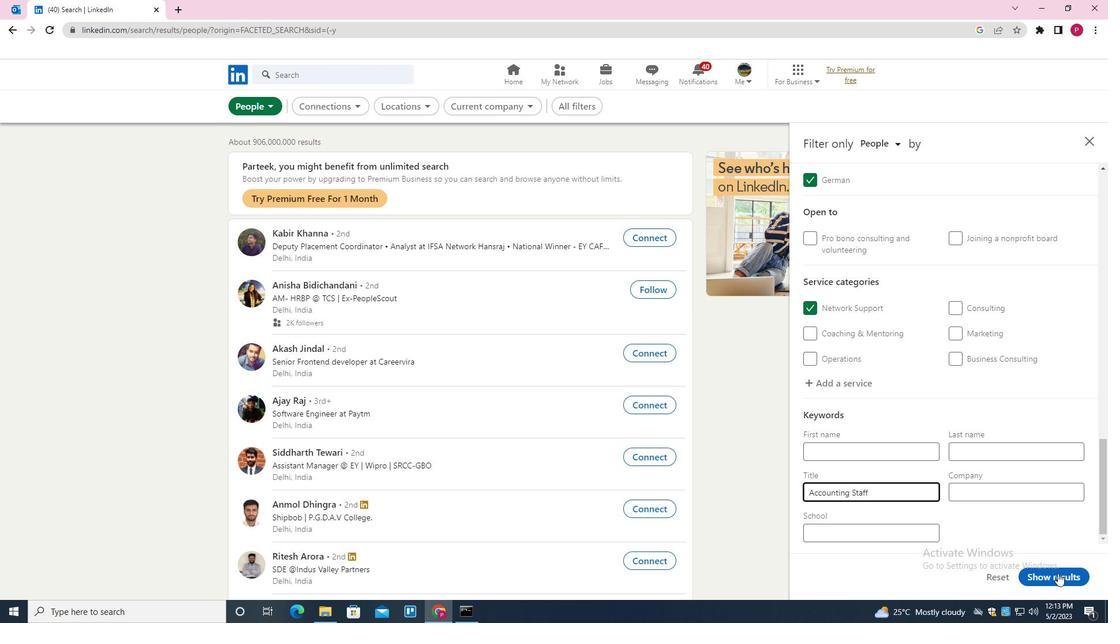 
Action: Mouse pressed left at (1066, 573)
Screenshot: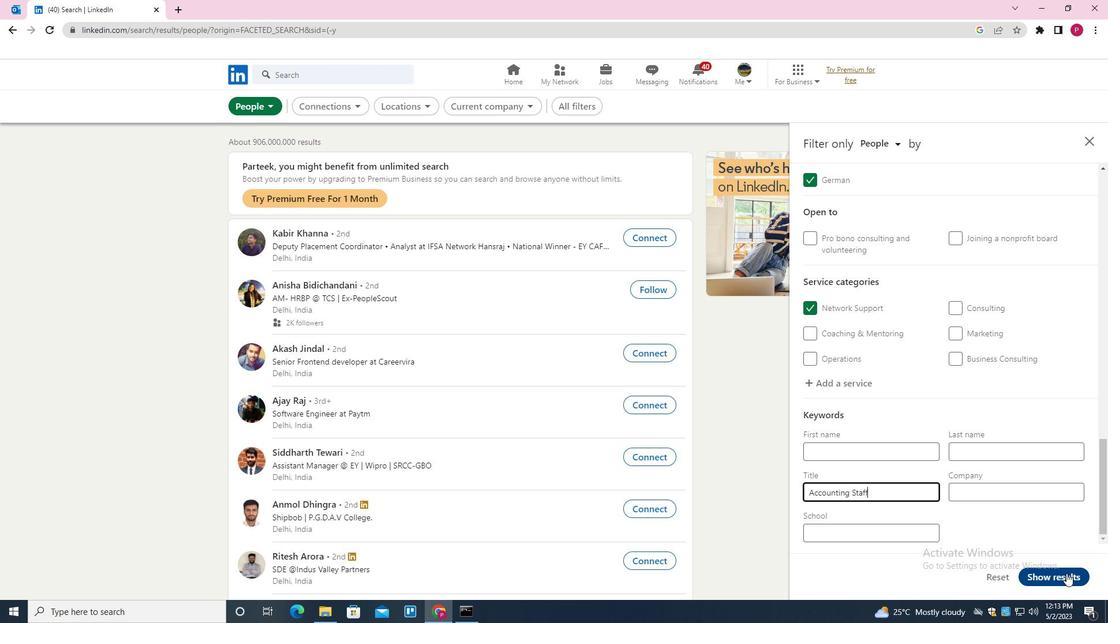 
Action: Mouse moved to (696, 356)
Screenshot: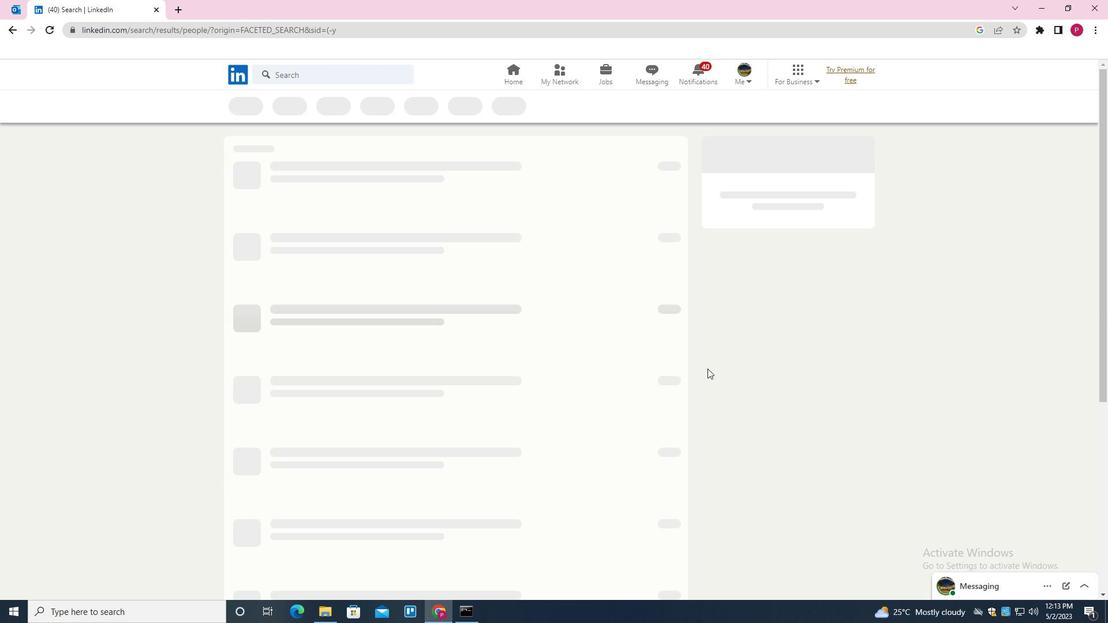 
